 Task: Add Natural Vitality Sweet Lemon Calm Magnesium to the cart.
Action: Mouse pressed left at (11, 60)
Screenshot: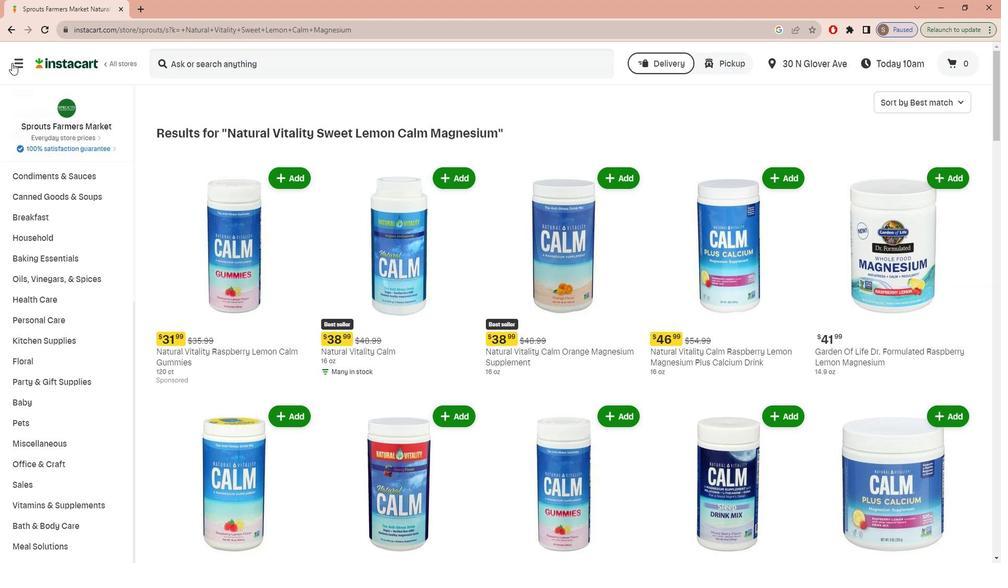 
Action: Mouse moved to (29, 131)
Screenshot: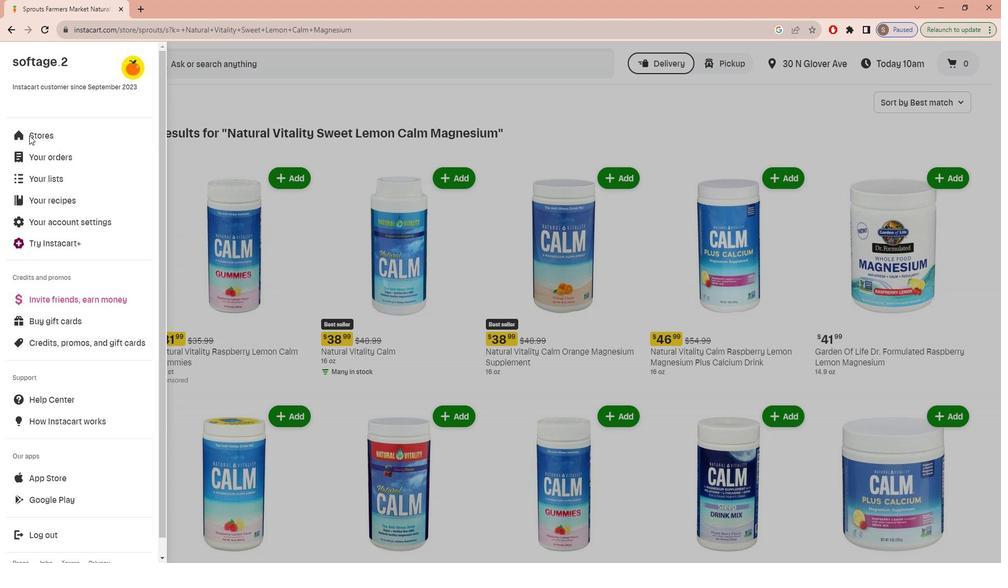 
Action: Mouse pressed left at (29, 131)
Screenshot: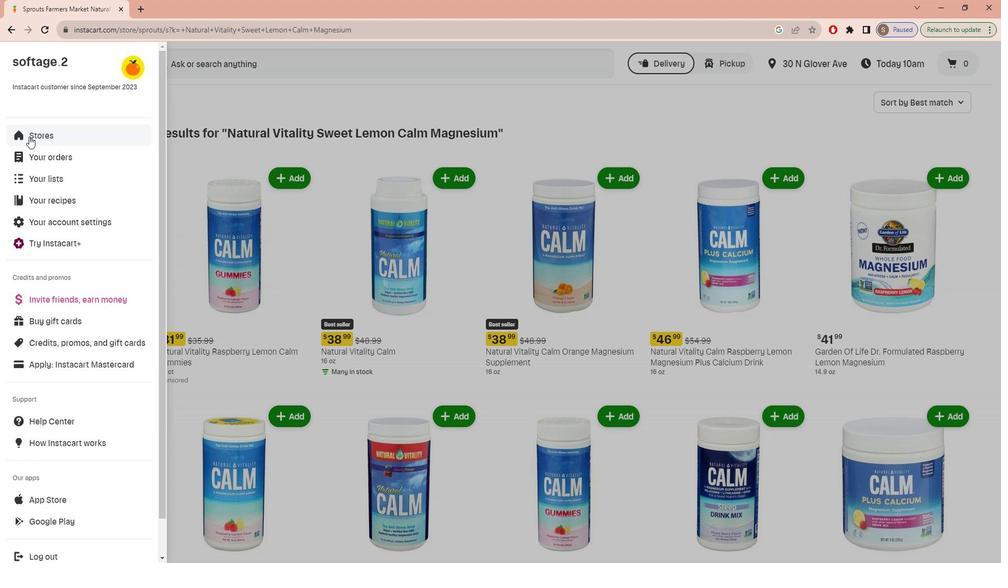 
Action: Mouse moved to (234, 95)
Screenshot: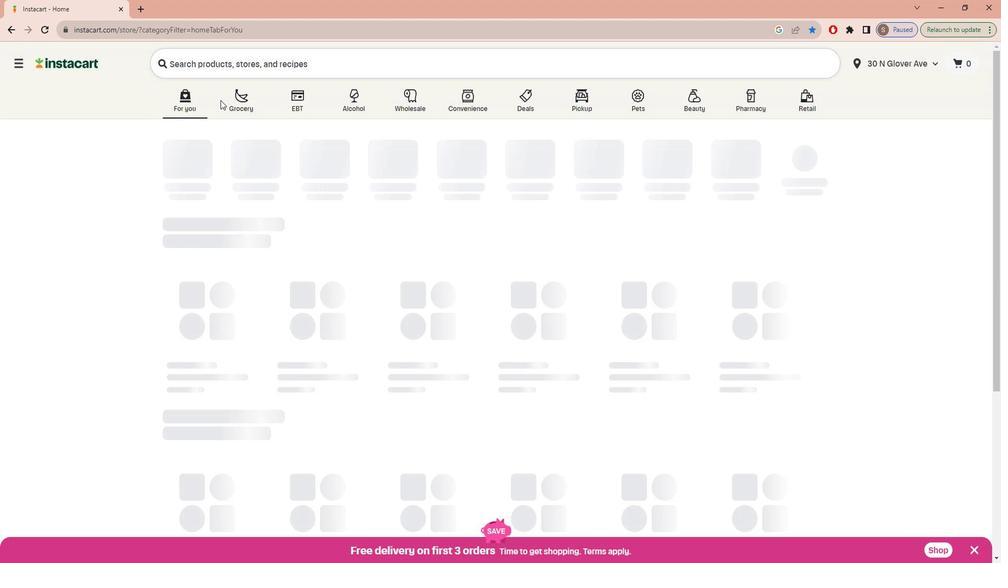 
Action: Mouse pressed left at (234, 95)
Screenshot: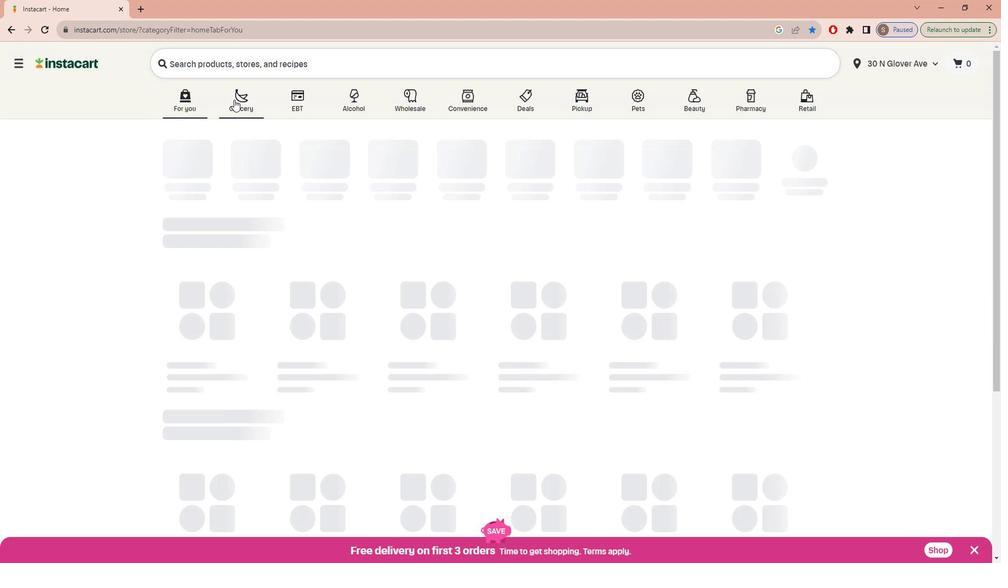 
Action: Mouse moved to (219, 302)
Screenshot: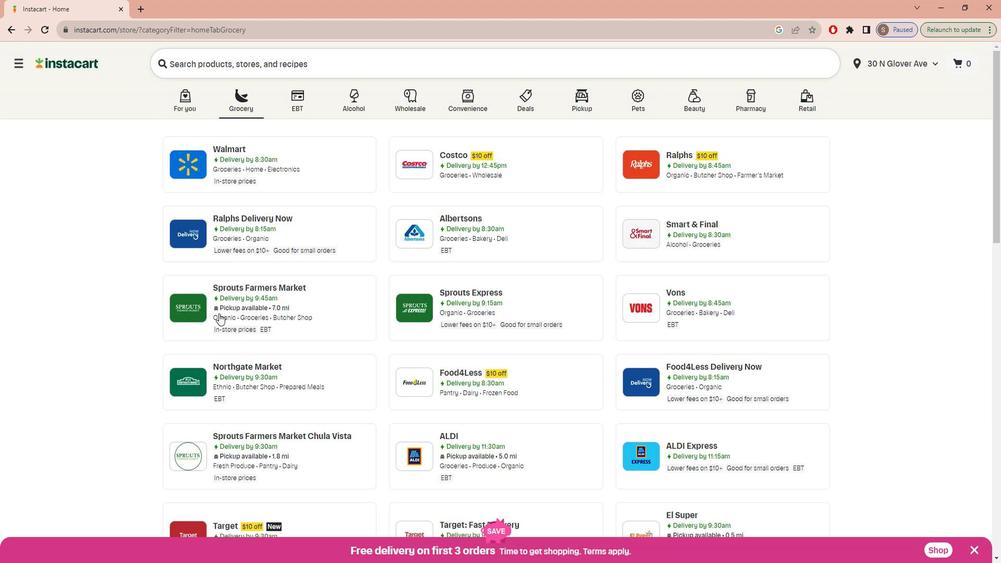 
Action: Mouse pressed left at (219, 302)
Screenshot: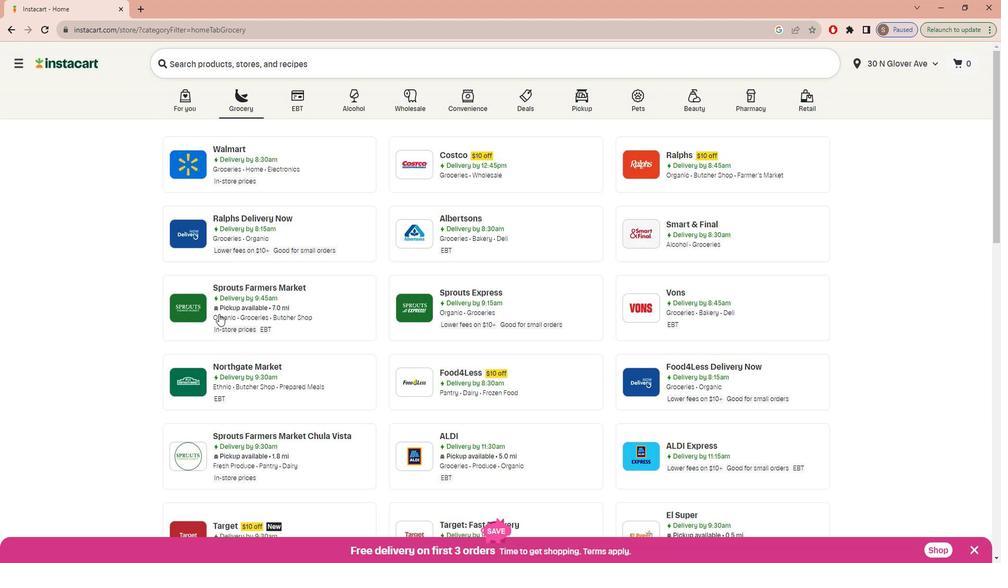 
Action: Mouse moved to (77, 318)
Screenshot: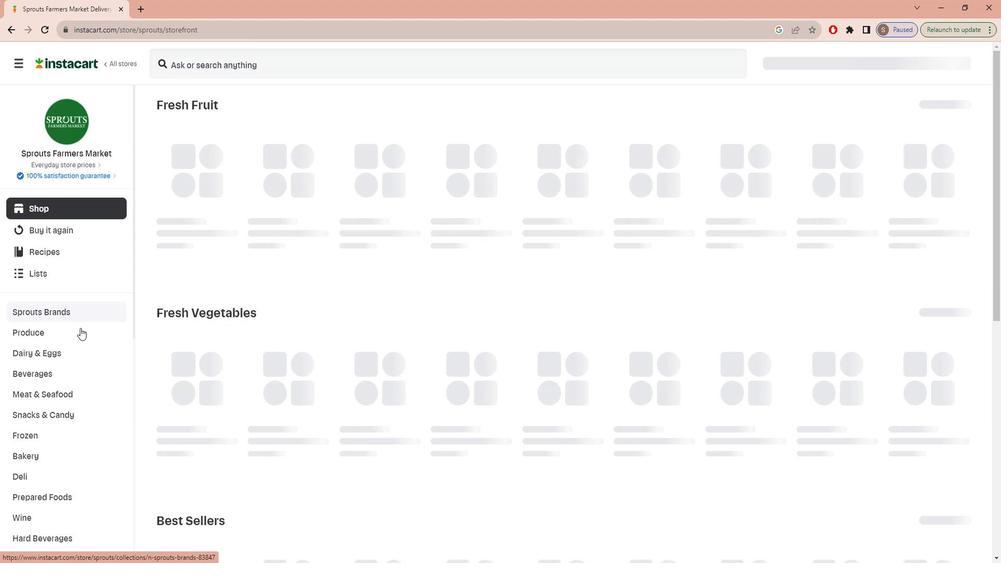 
Action: Mouse scrolled (77, 317) with delta (0, 0)
Screenshot: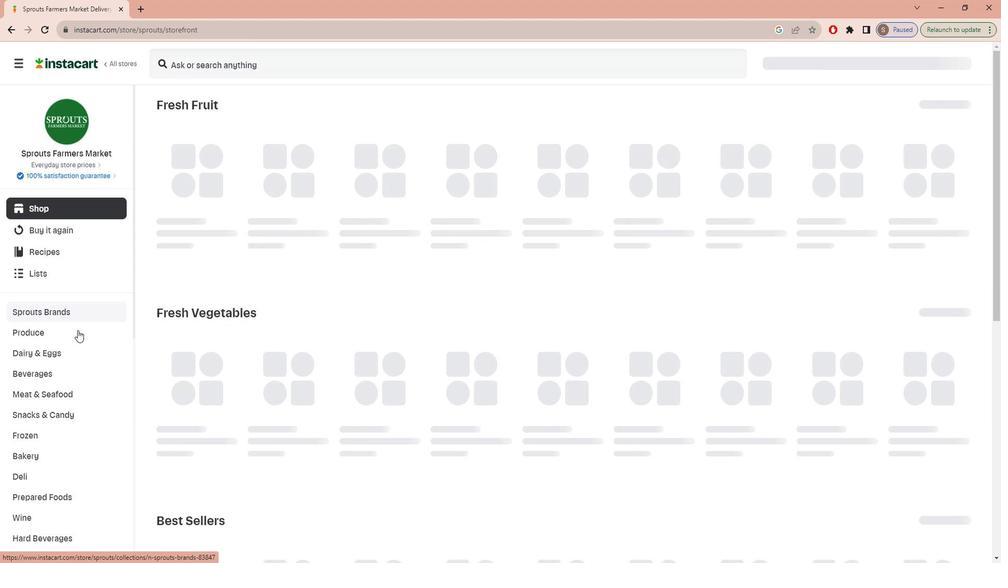 
Action: Mouse moved to (77, 318)
Screenshot: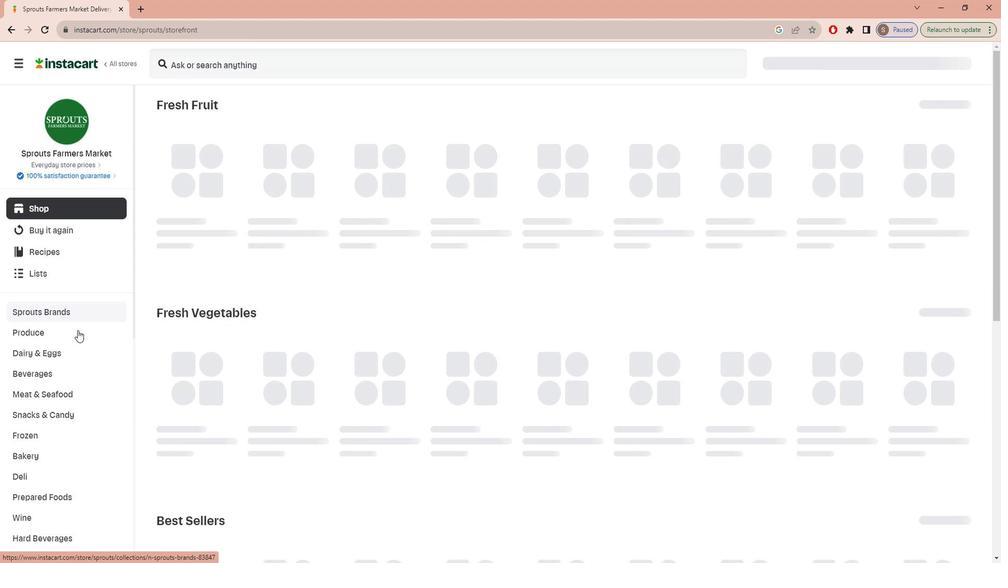 
Action: Mouse scrolled (77, 317) with delta (0, 0)
Screenshot: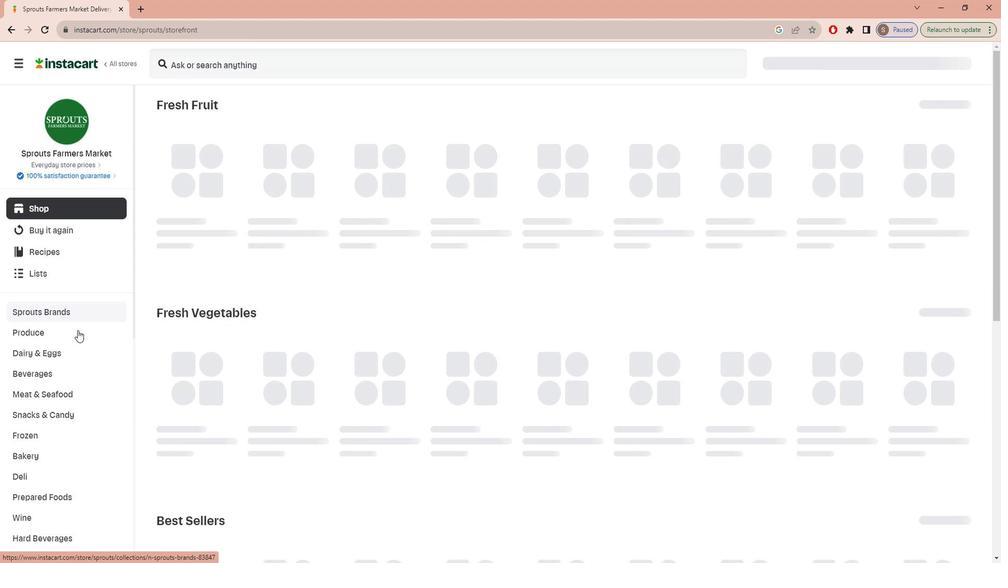 
Action: Mouse moved to (77, 318)
Screenshot: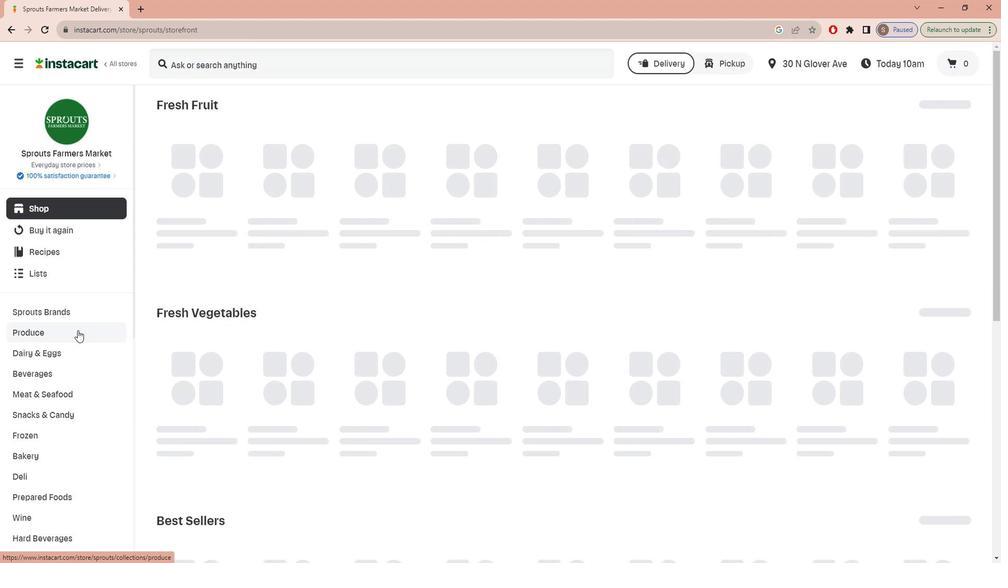 
Action: Mouse scrolled (77, 318) with delta (0, 0)
Screenshot: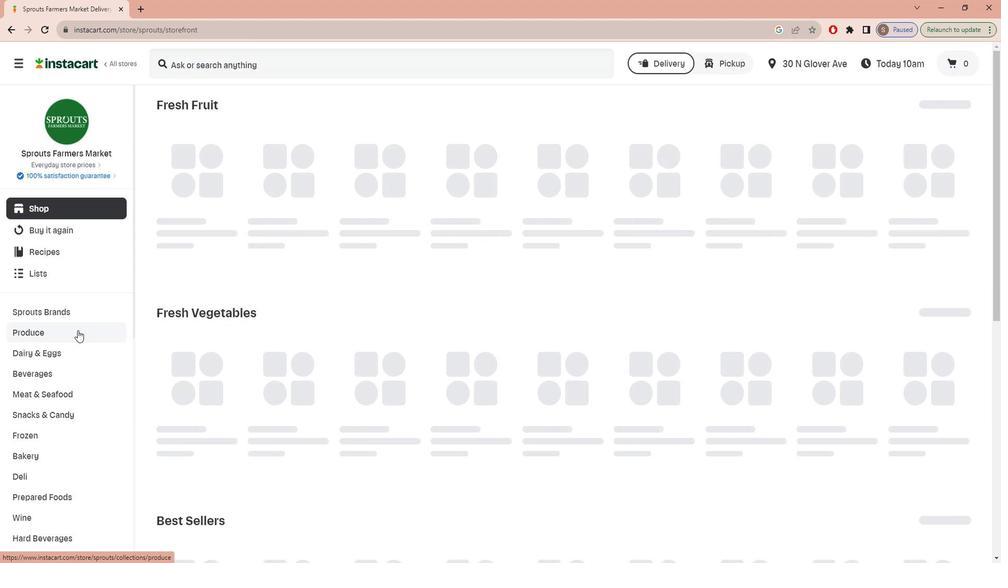 
Action: Mouse moved to (74, 319)
Screenshot: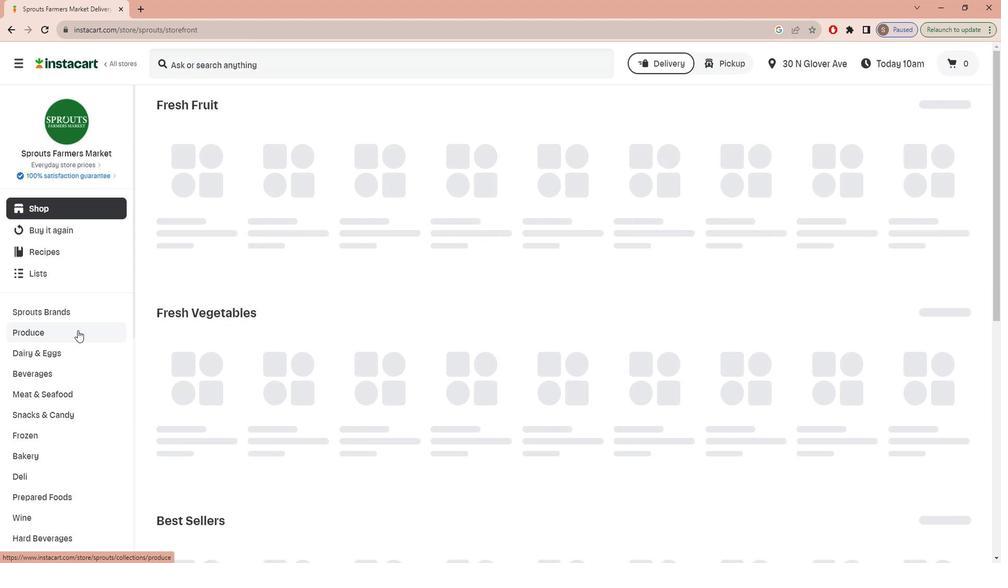 
Action: Mouse scrolled (74, 319) with delta (0, 0)
Screenshot: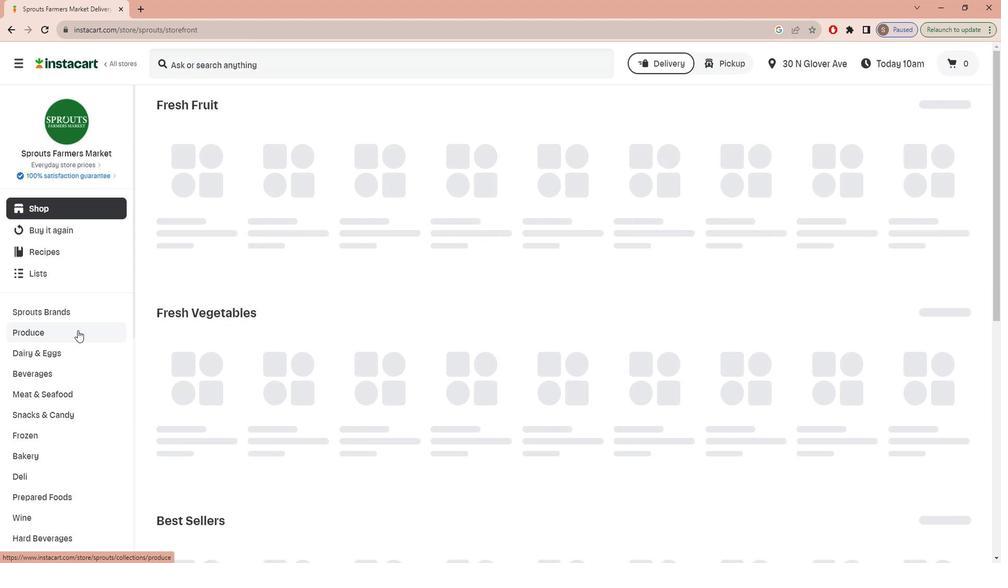 
Action: Mouse moved to (73, 320)
Screenshot: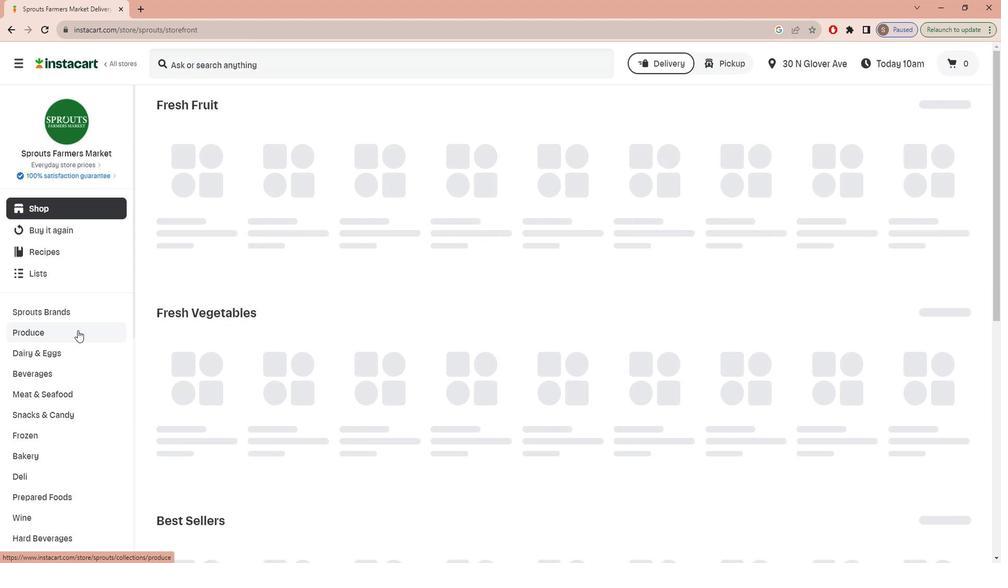 
Action: Mouse scrolled (73, 319) with delta (0, 0)
Screenshot: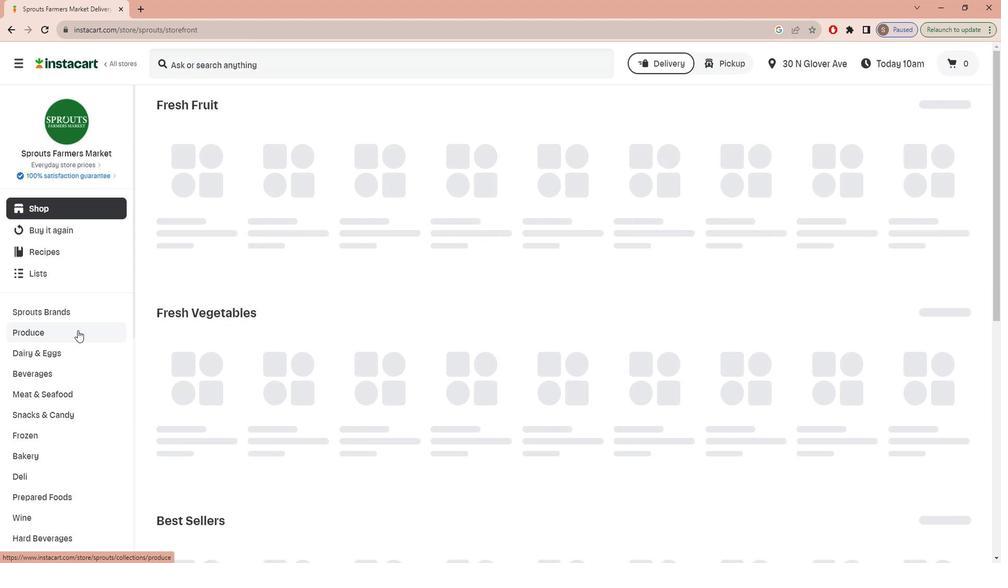 
Action: Mouse moved to (73, 320)
Screenshot: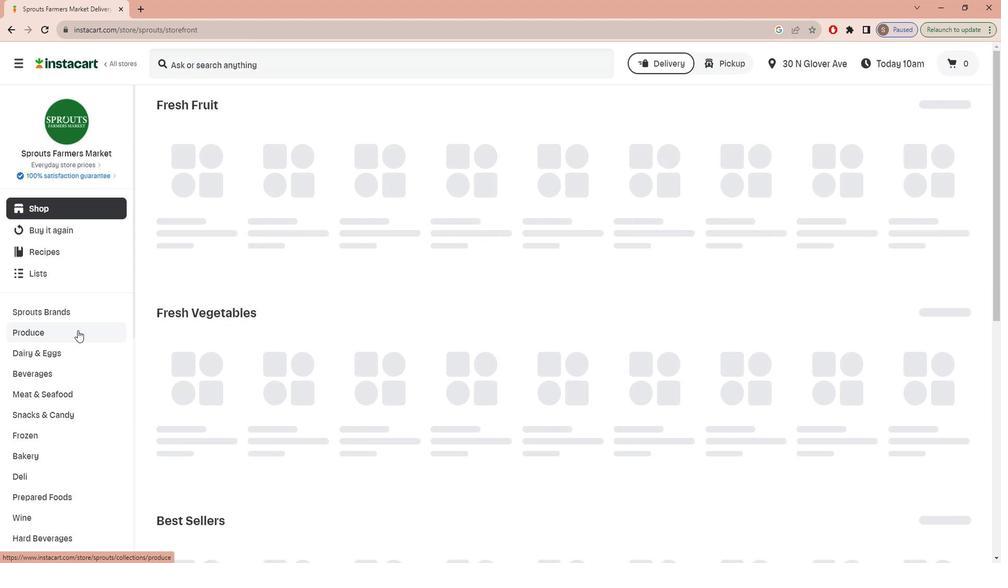 
Action: Mouse scrolled (73, 319) with delta (0, 0)
Screenshot: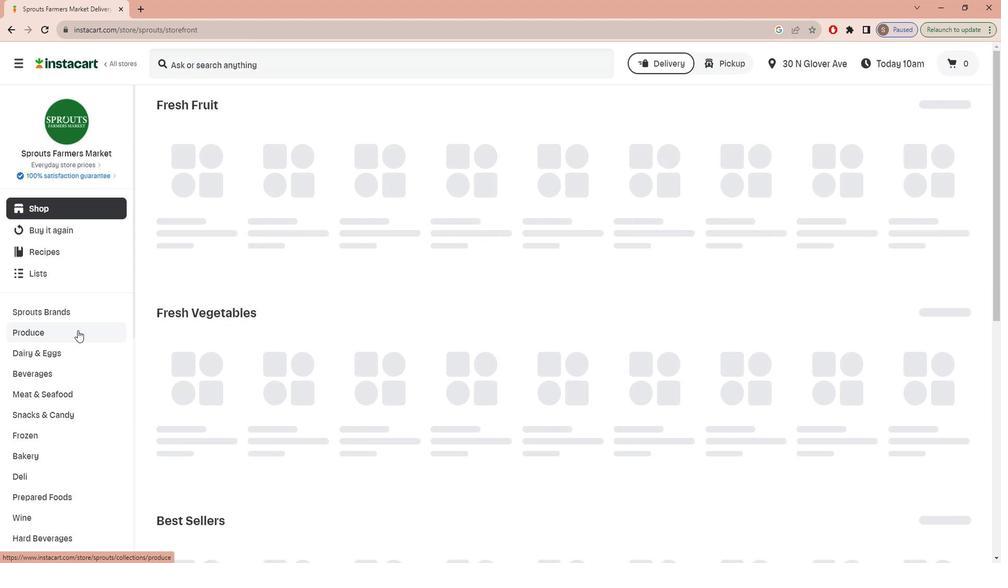 
Action: Mouse moved to (70, 321)
Screenshot: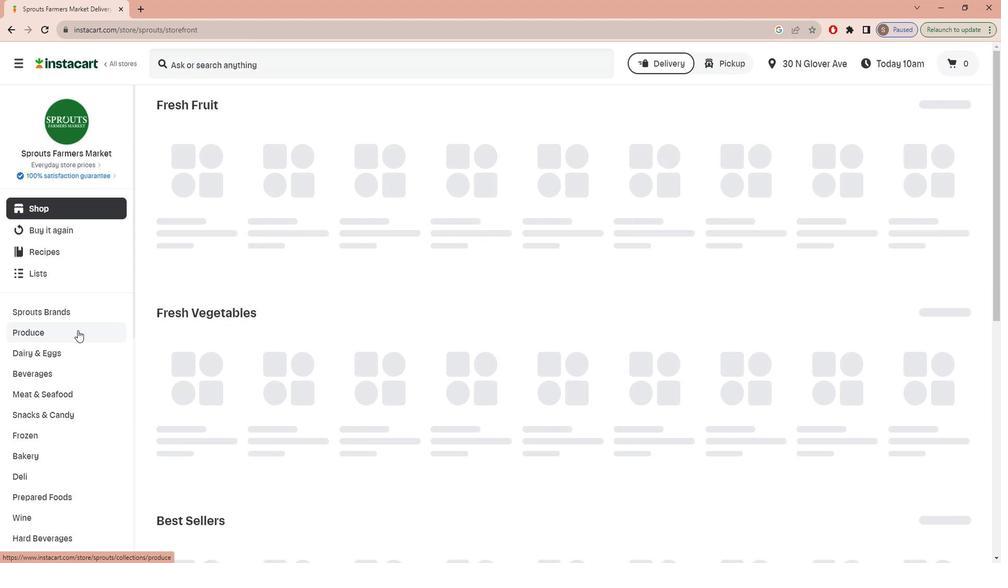 
Action: Mouse scrolled (70, 320) with delta (0, 0)
Screenshot: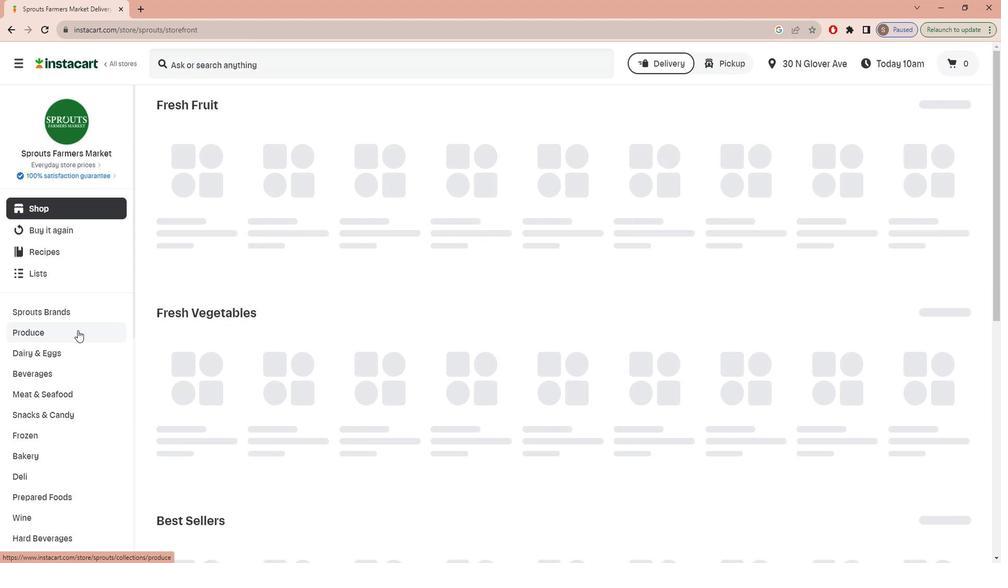 
Action: Mouse moved to (70, 333)
Screenshot: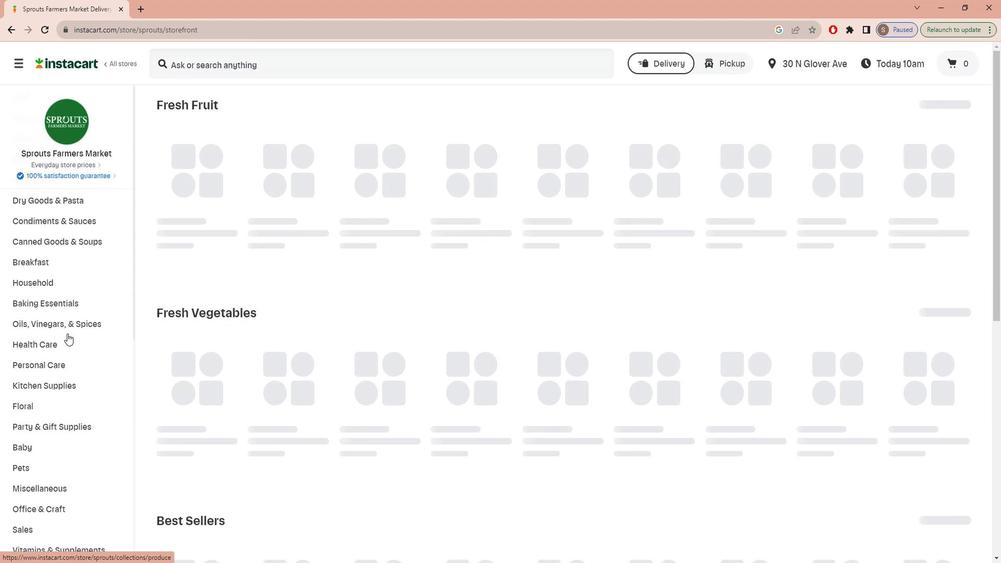 
Action: Mouse scrolled (70, 333) with delta (0, 0)
Screenshot: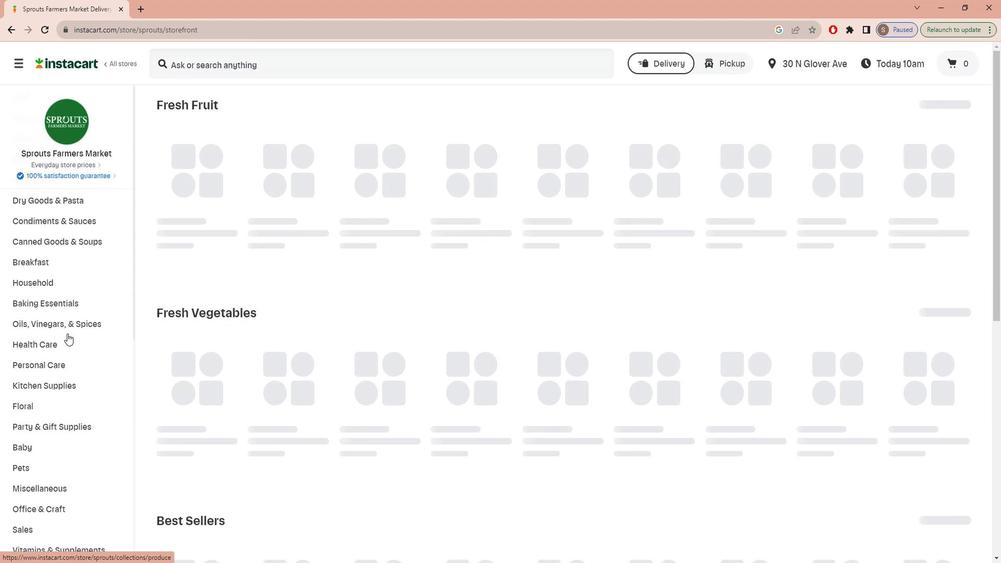 
Action: Mouse moved to (70, 335)
Screenshot: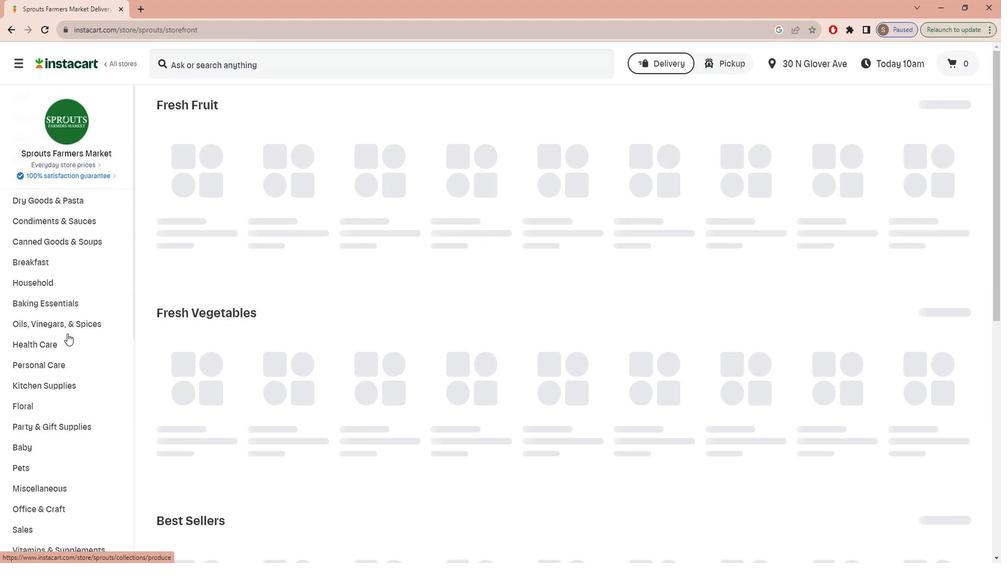 
Action: Mouse scrolled (70, 334) with delta (0, 0)
Screenshot: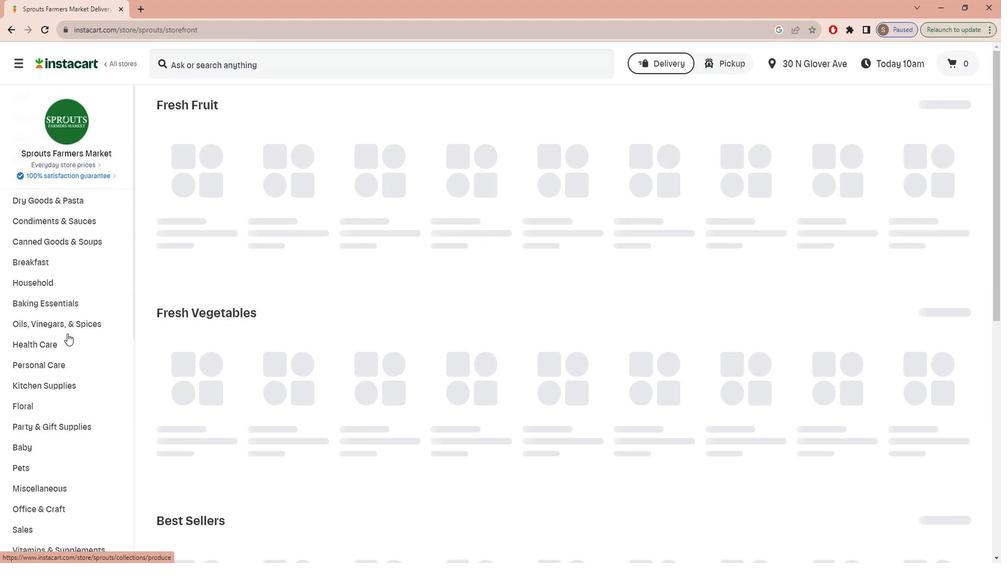 
Action: Mouse scrolled (70, 334) with delta (0, 0)
Screenshot: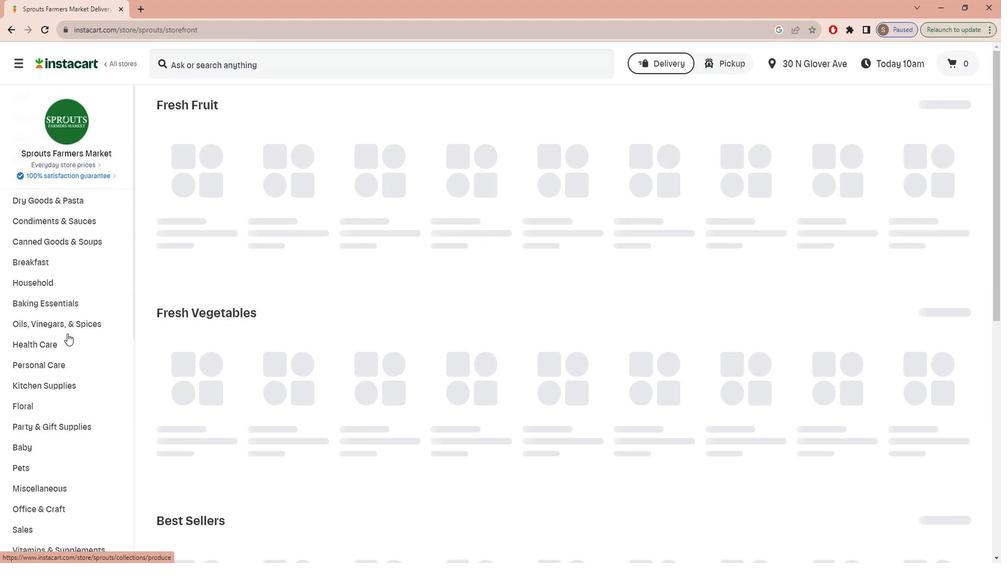 
Action: Mouse scrolled (70, 334) with delta (0, 0)
Screenshot: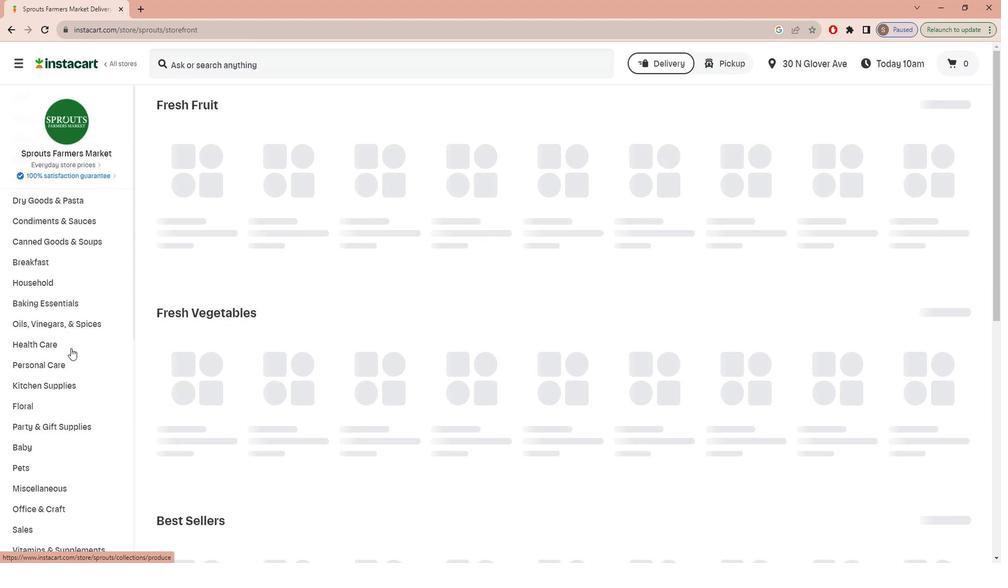
Action: Mouse scrolled (70, 334) with delta (0, 0)
Screenshot: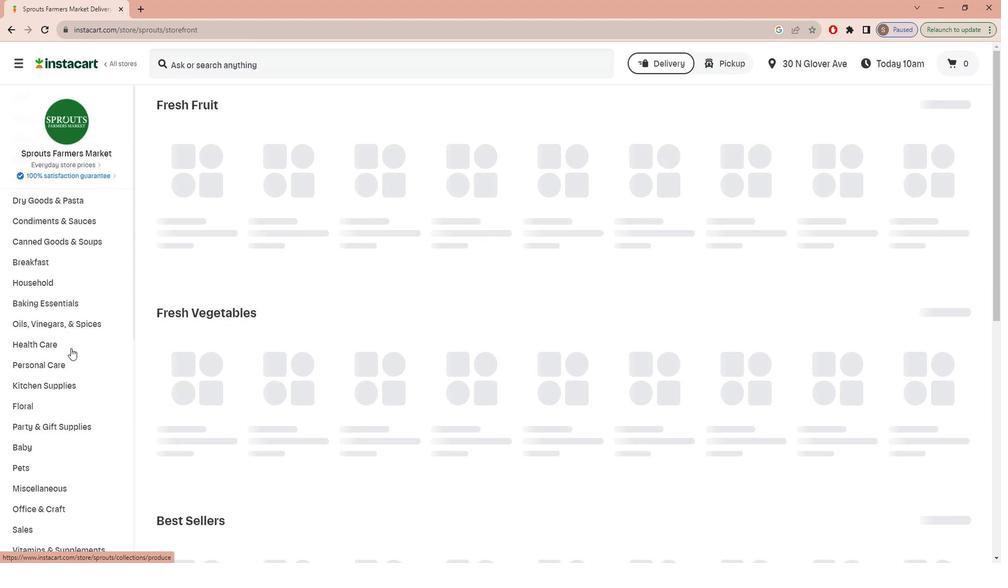 
Action: Mouse scrolled (70, 334) with delta (0, 0)
Screenshot: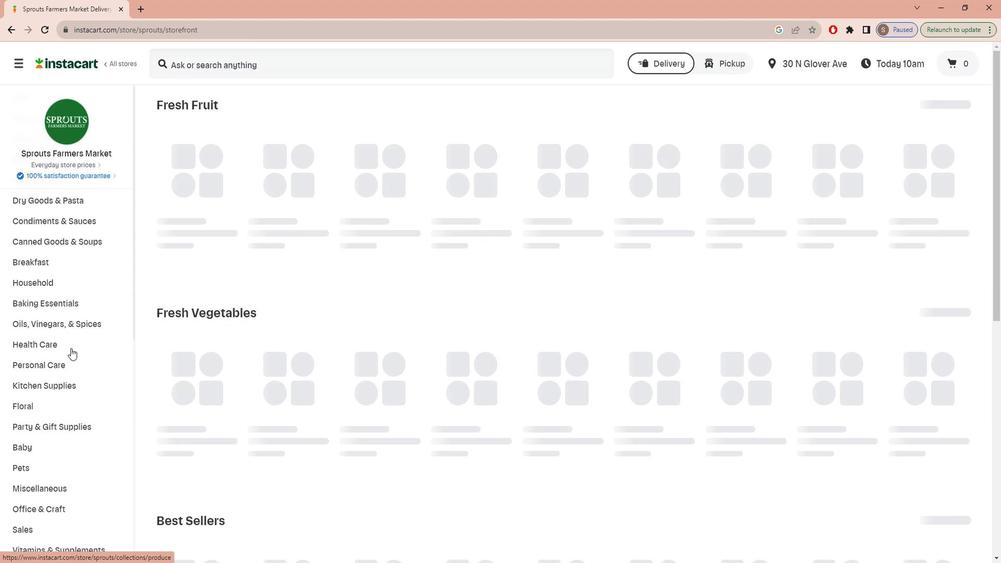 
Action: Mouse scrolled (70, 334) with delta (0, 0)
Screenshot: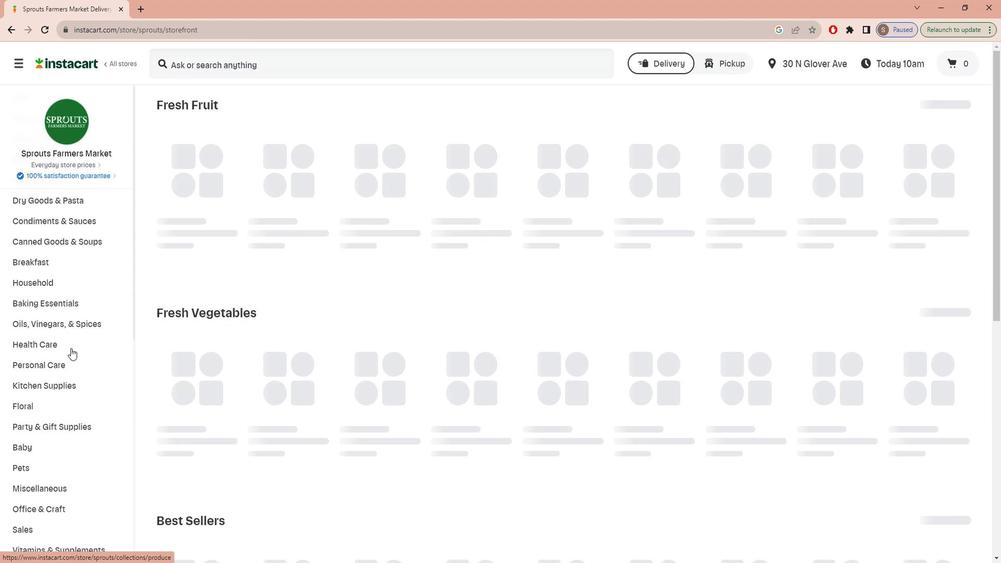 
Action: Mouse moved to (87, 484)
Screenshot: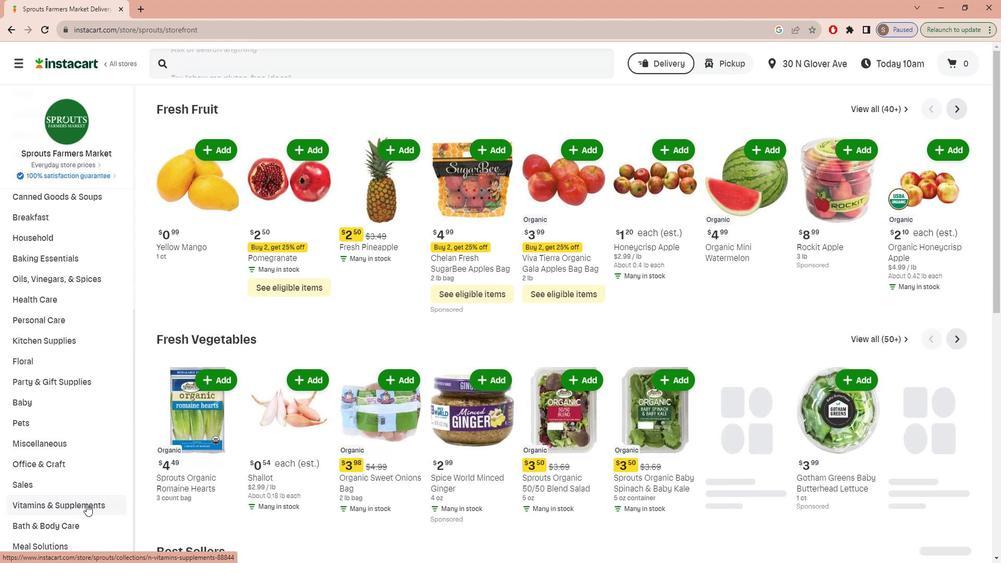 
Action: Mouse pressed left at (87, 484)
Screenshot: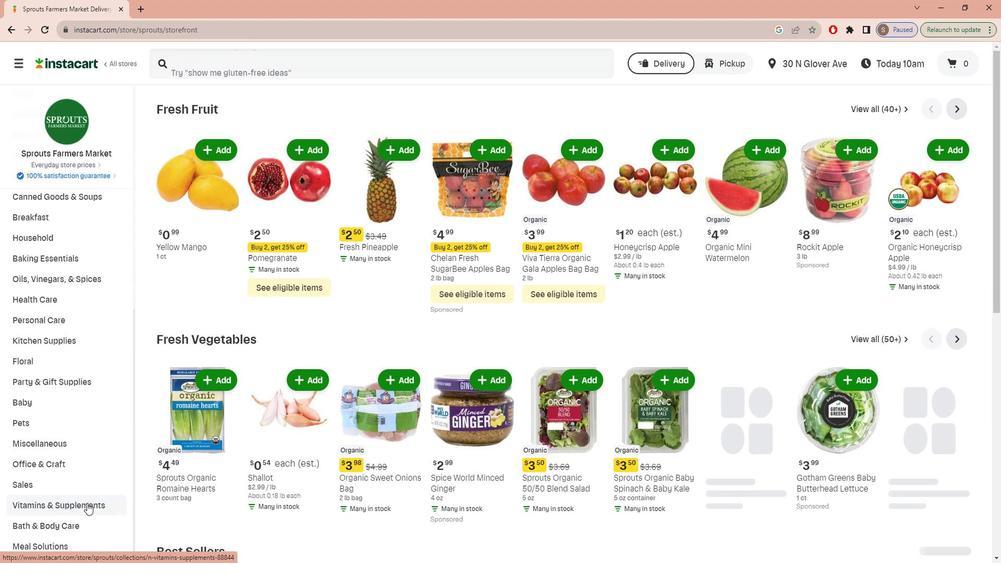 
Action: Mouse moved to (968, 127)
Screenshot: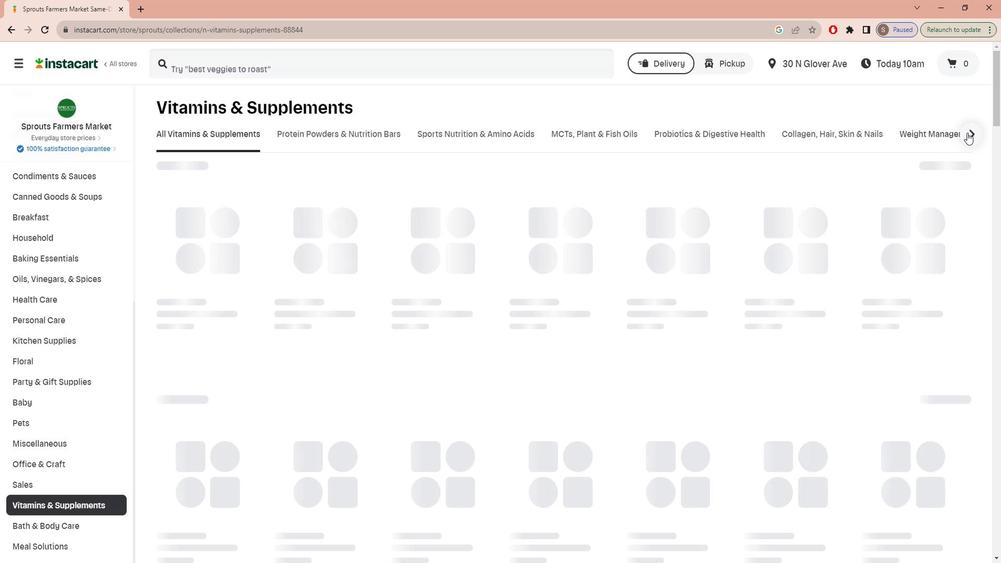
Action: Mouse pressed left at (968, 127)
Screenshot: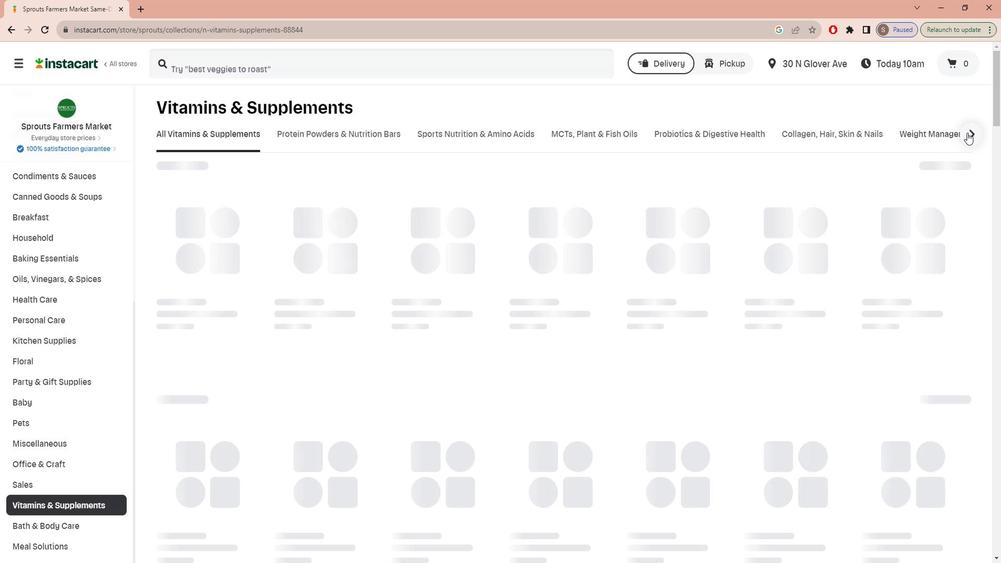 
Action: Mouse moved to (717, 128)
Screenshot: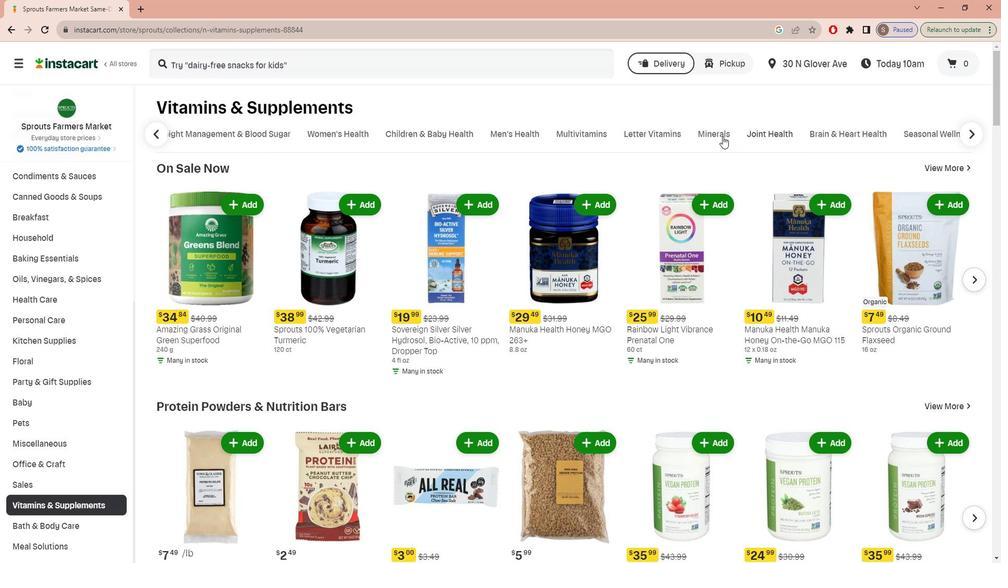
Action: Mouse pressed left at (717, 128)
Screenshot: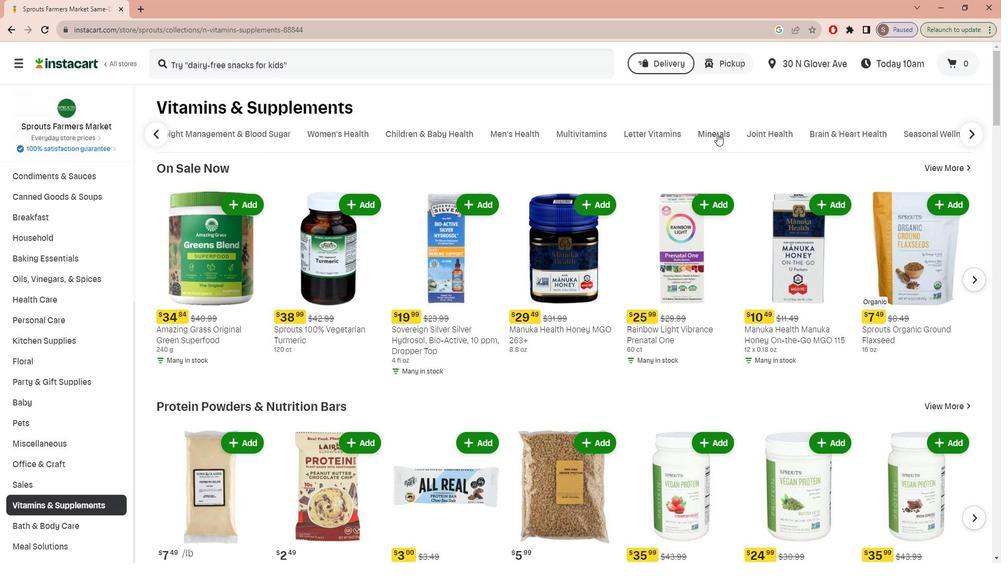
Action: Mouse moved to (469, 58)
Screenshot: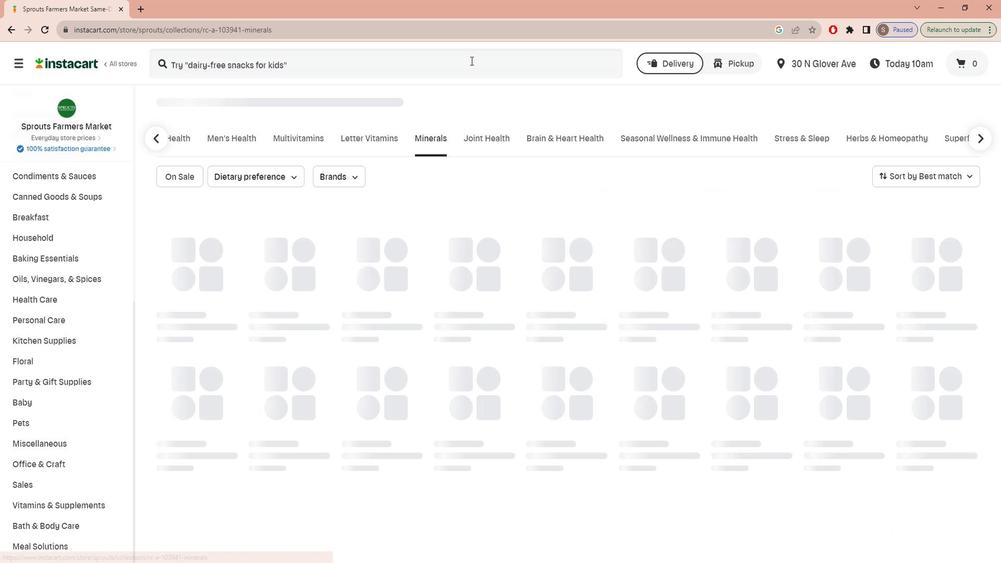 
Action: Mouse pressed left at (469, 58)
Screenshot: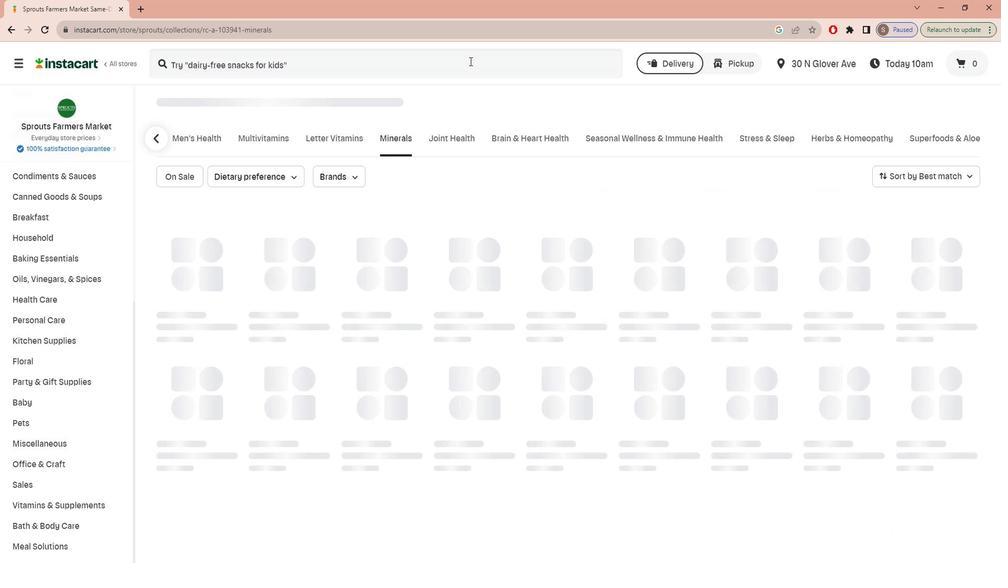 
Action: Key pressed n<Key.caps_lock>ATURAL<Key.space><Key.caps_lock>v<Key.caps_lock>ITALITY<Key.space><Key.caps_lock>s<Key.caps_lock>WEET<Key.space><Key.caps_lock>l<Key.caps_lock>EMON<Key.space><Key.caps_lock>c<Key.caps_lock>ALM<Key.space><Key.caps_lock>m<Key.caps_lock>AGNESIUM<Key.enter>
Screenshot: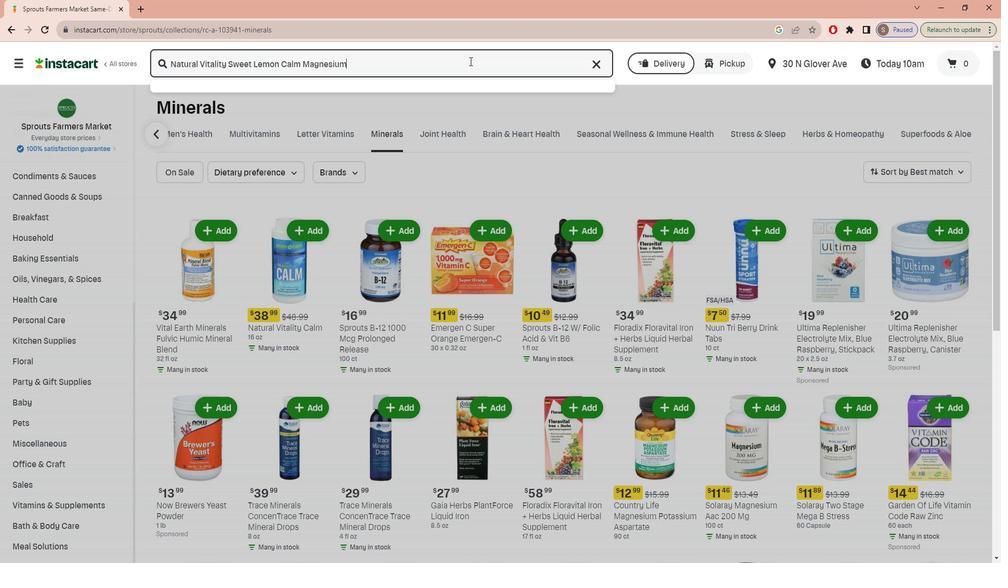 
Action: Mouse moved to (269, 357)
Screenshot: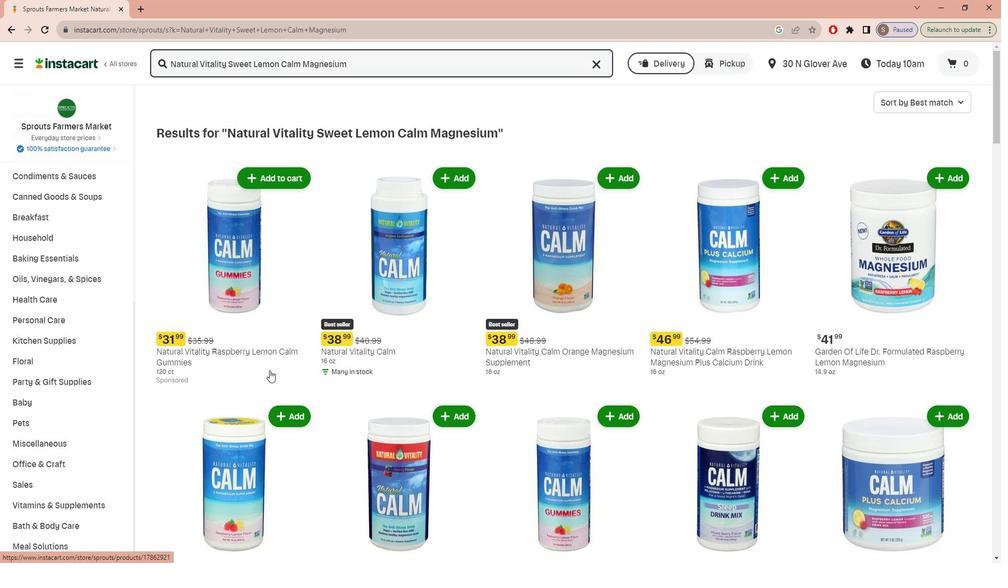 
Action: Mouse scrolled (269, 356) with delta (0, 0)
Screenshot: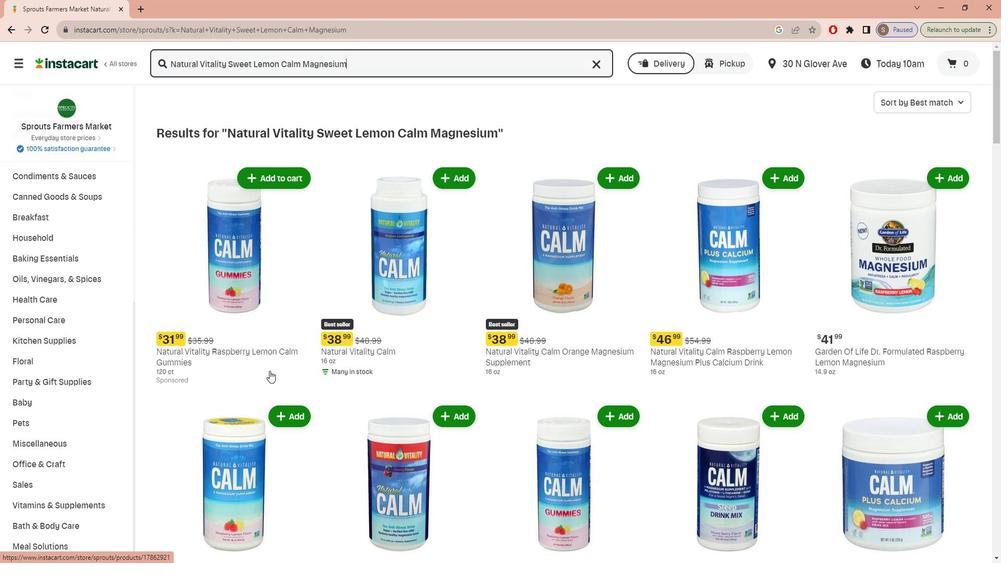 
Action: Mouse moved to (269, 357)
Screenshot: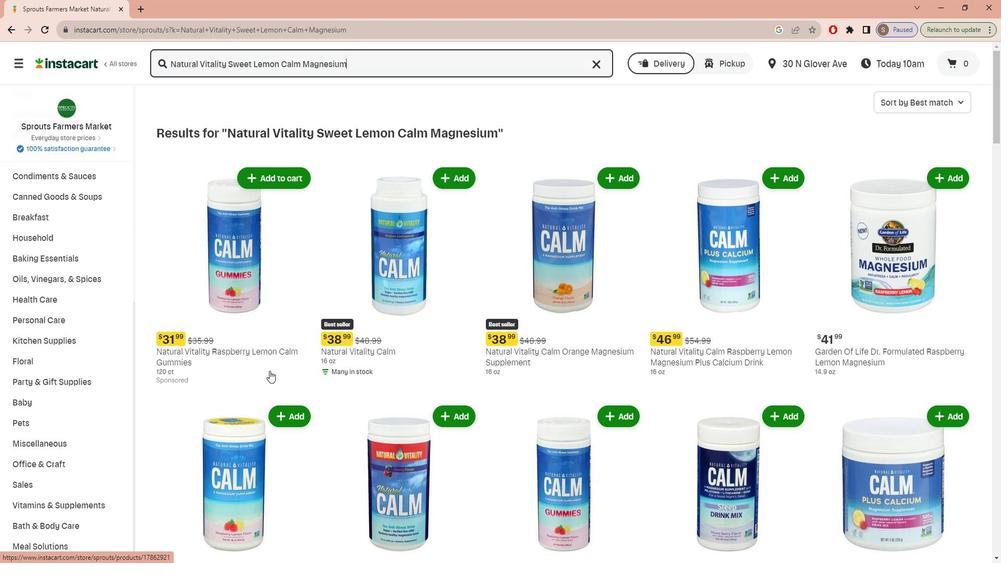 
Action: Mouse scrolled (269, 357) with delta (0, 0)
Screenshot: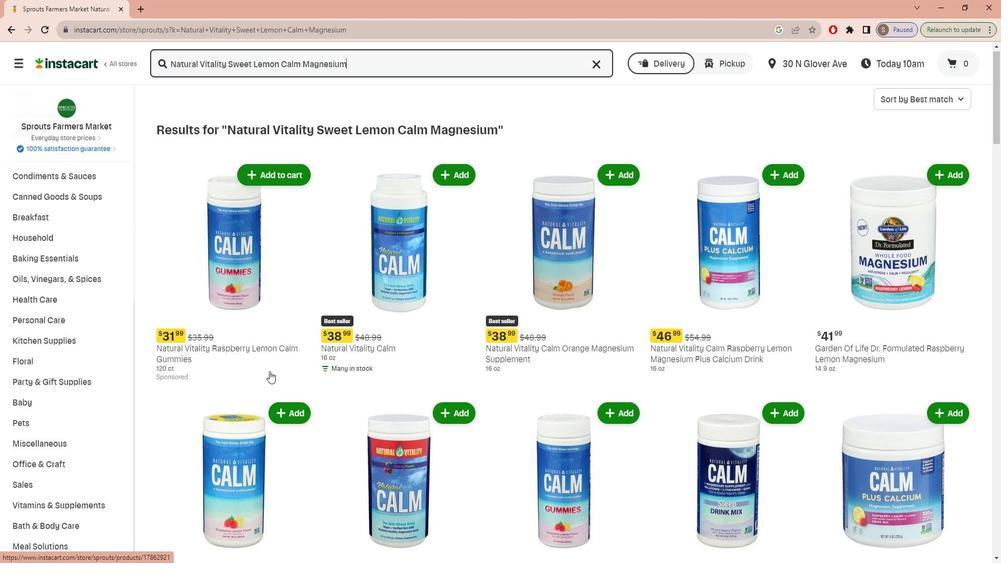 
Action: Mouse scrolled (269, 357) with delta (0, 0)
Screenshot: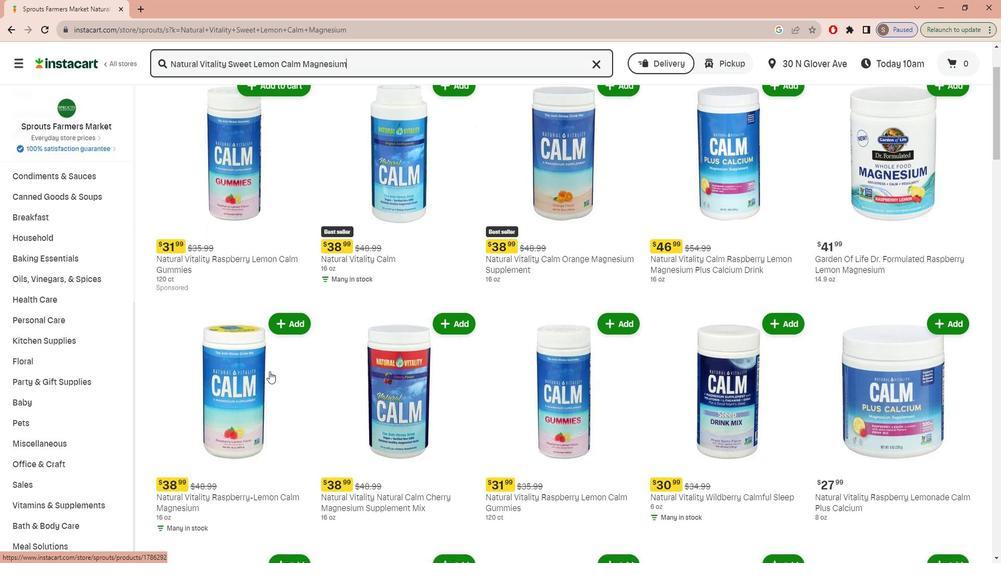 
Action: Mouse scrolled (269, 357) with delta (0, 0)
Screenshot: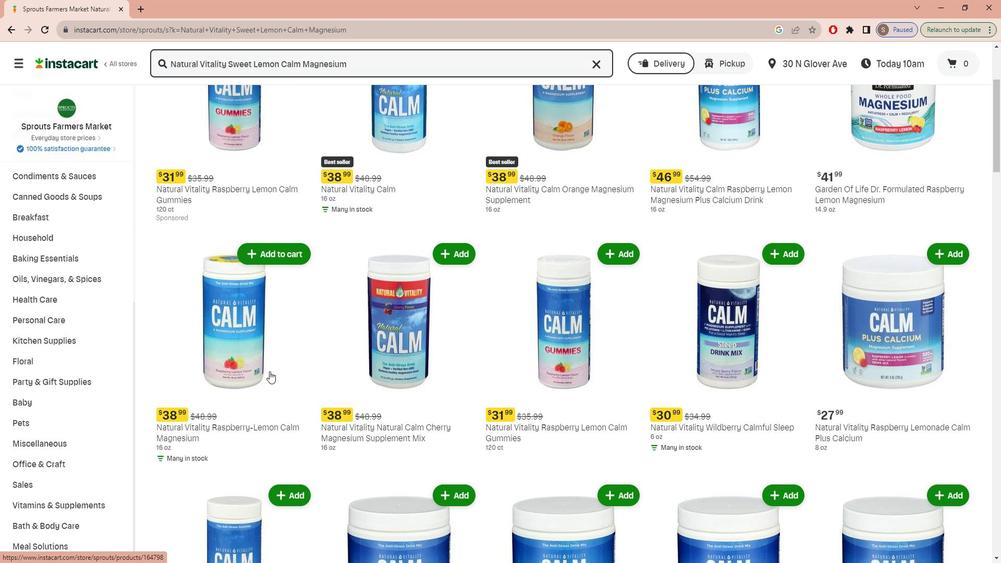 
Action: Mouse scrolled (269, 357) with delta (0, 0)
Screenshot: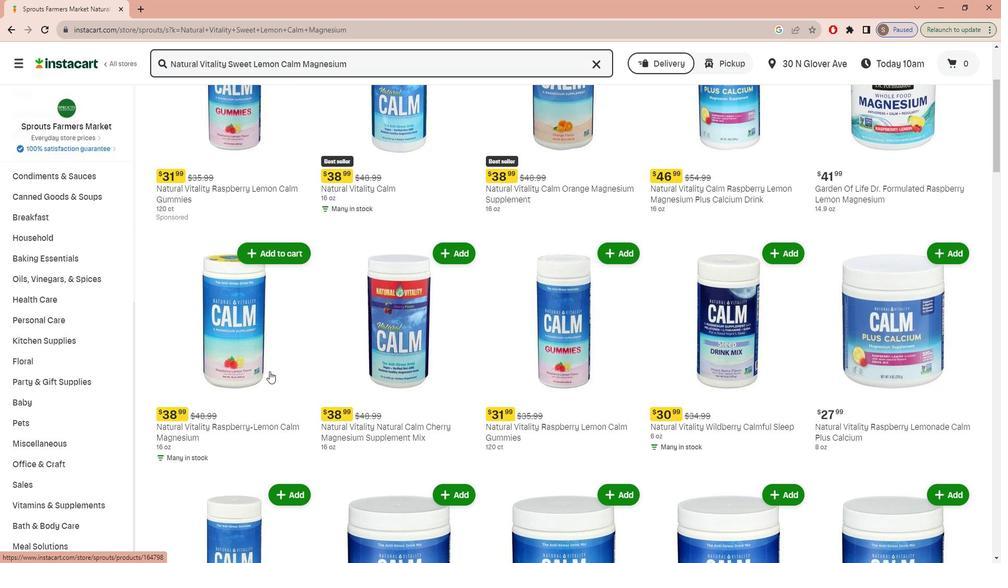 
Action: Mouse scrolled (269, 357) with delta (0, 0)
Screenshot: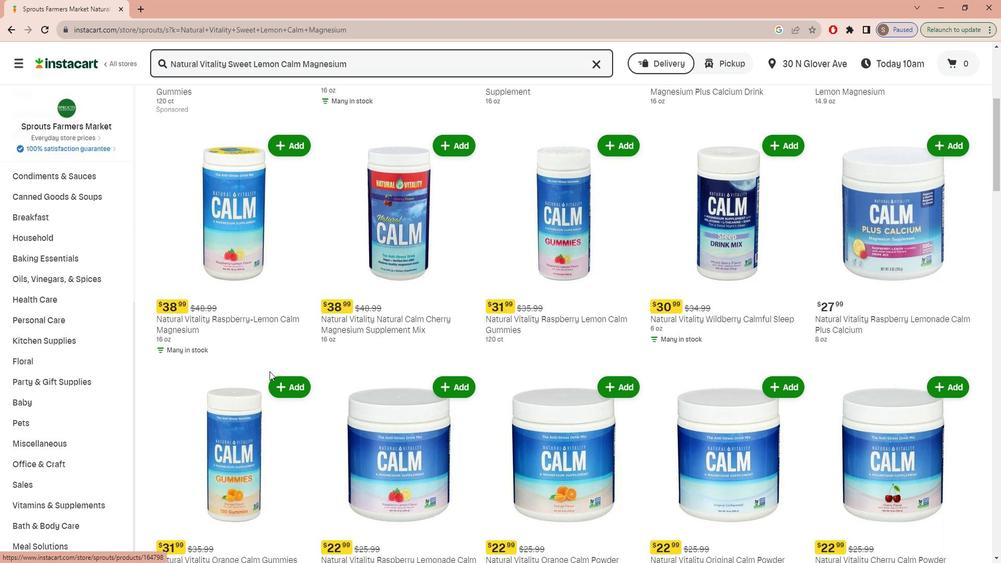 
Action: Mouse scrolled (269, 357) with delta (0, 0)
Screenshot: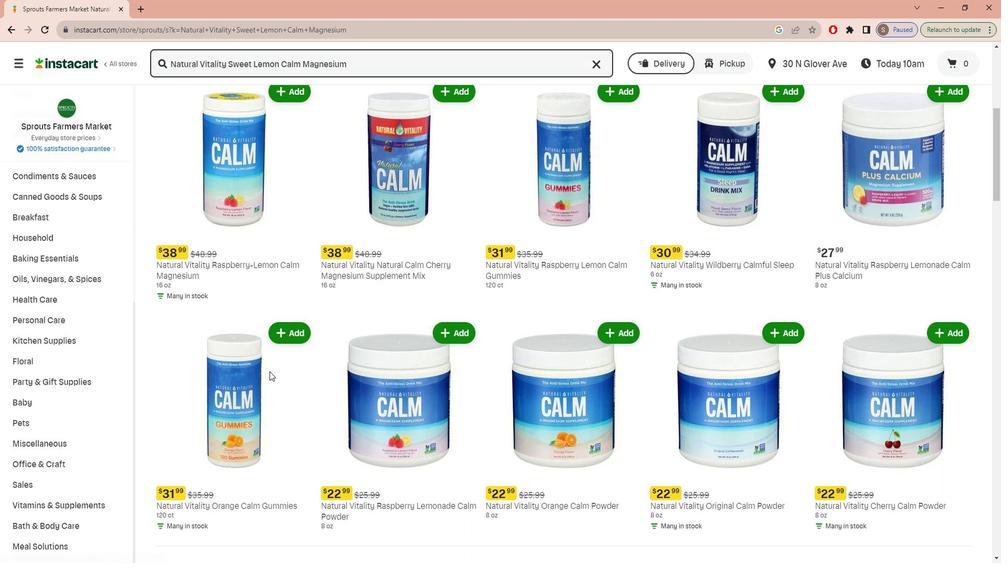 
Action: Mouse moved to (269, 358)
Screenshot: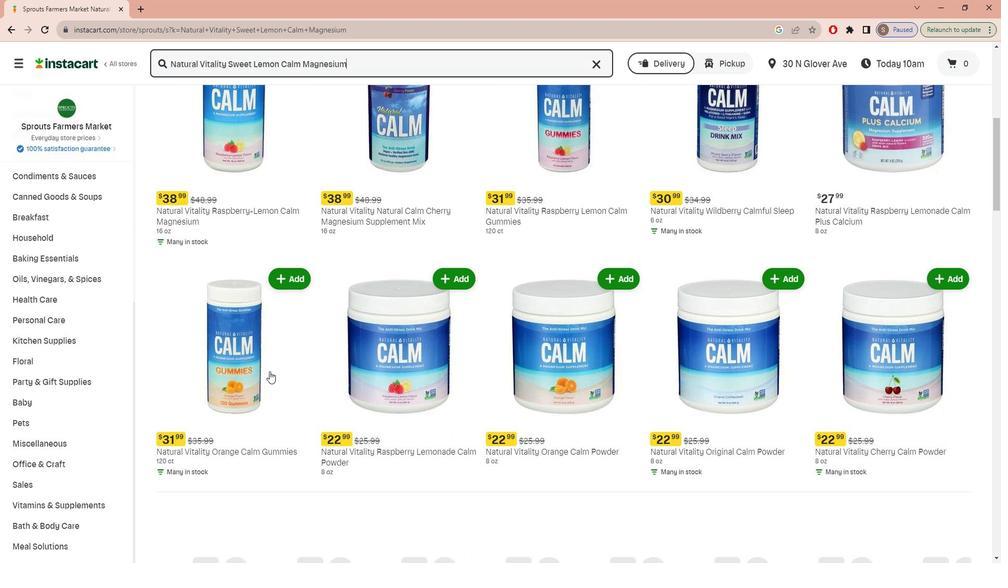 
Action: Mouse scrolled (269, 357) with delta (0, 0)
Screenshot: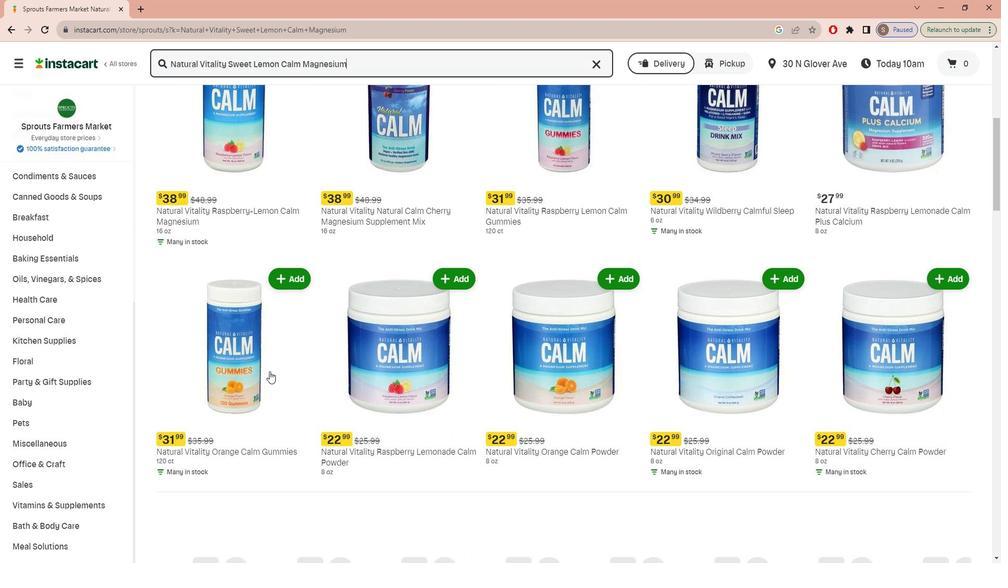 
Action: Mouse scrolled (269, 357) with delta (0, 0)
Screenshot: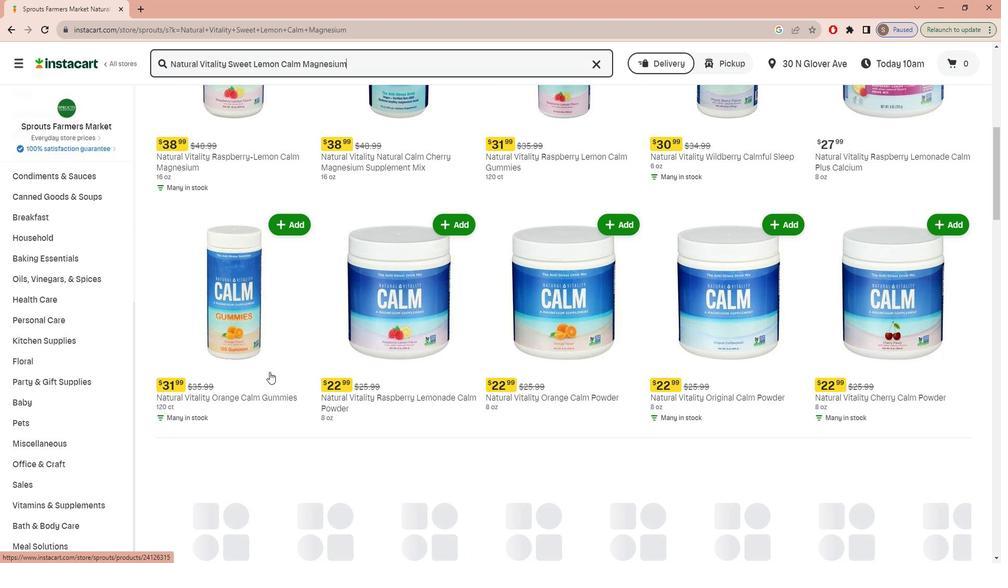 
Action: Mouse moved to (303, 382)
Screenshot: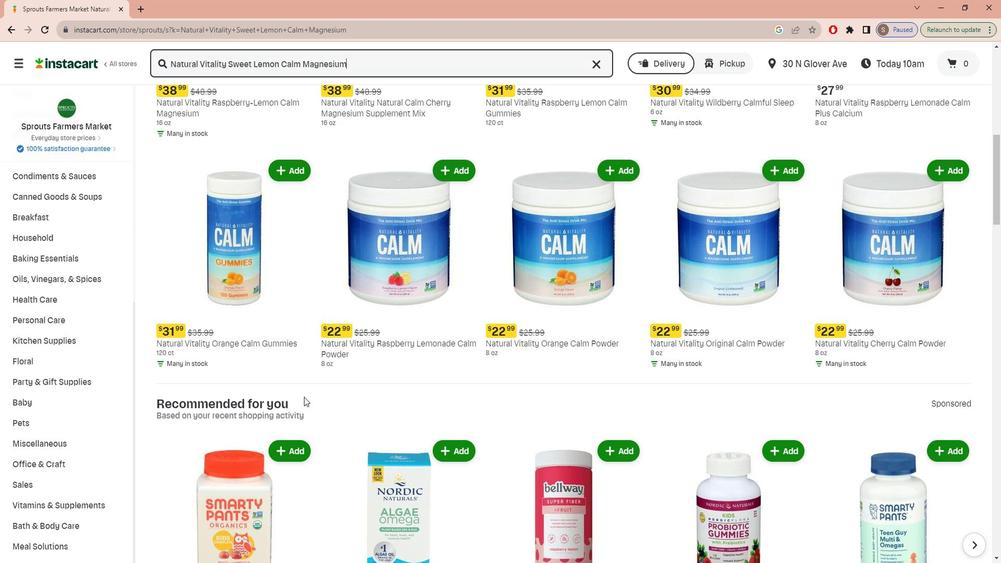 
Action: Mouse scrolled (303, 381) with delta (0, 0)
Screenshot: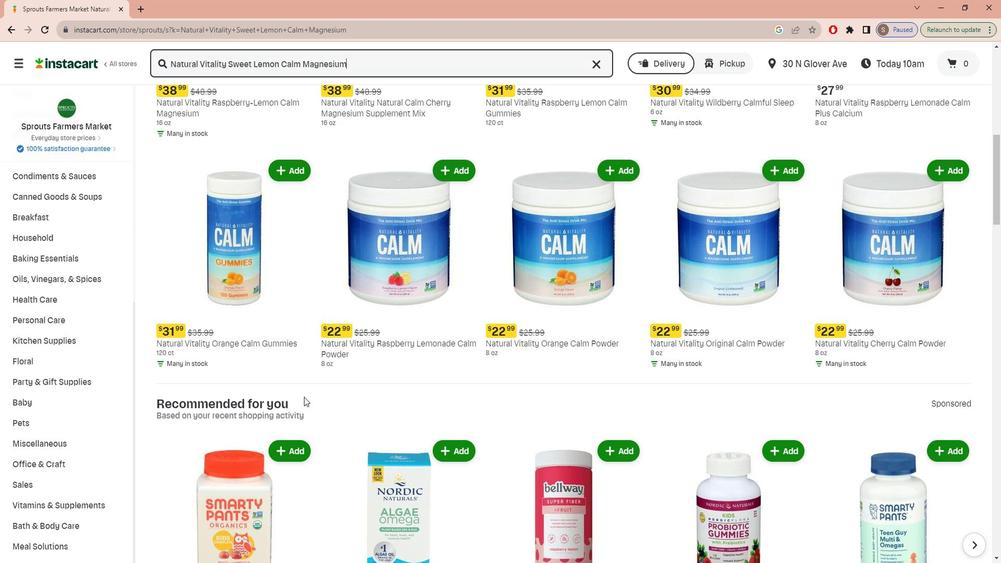 
Action: Mouse scrolled (303, 381) with delta (0, 0)
Screenshot: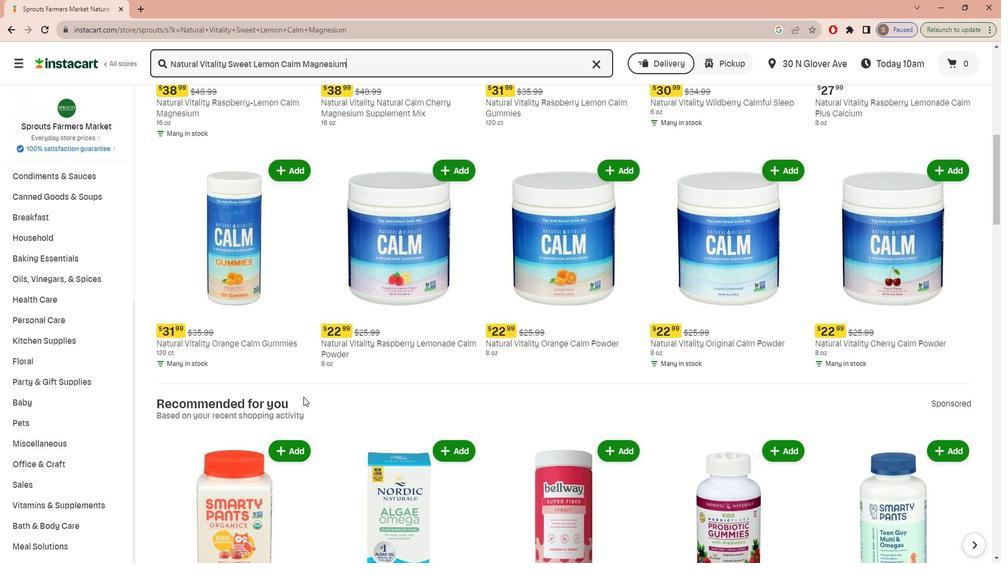 
Action: Mouse moved to (303, 382)
Screenshot: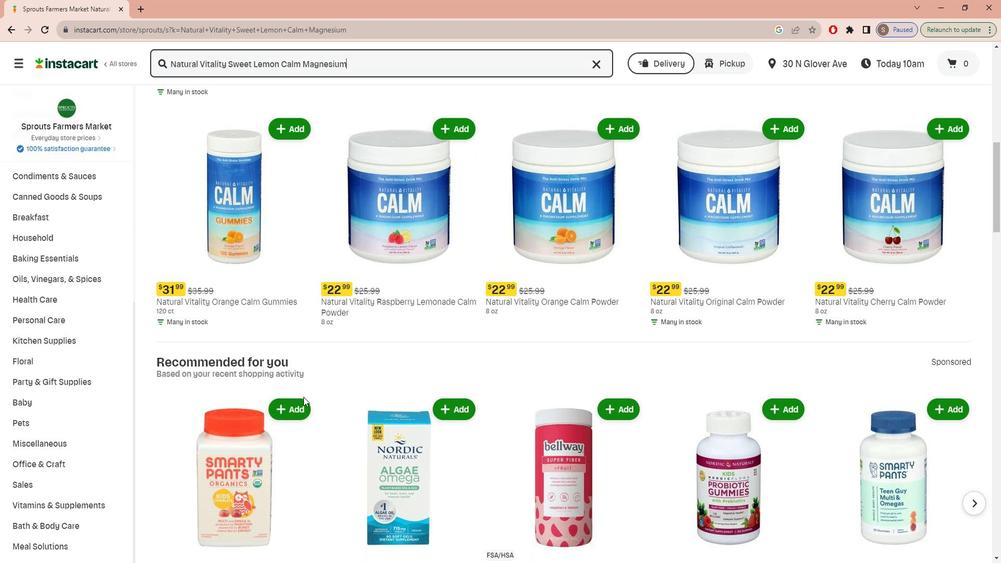 
Action: Mouse scrolled (303, 381) with delta (0, 0)
Screenshot: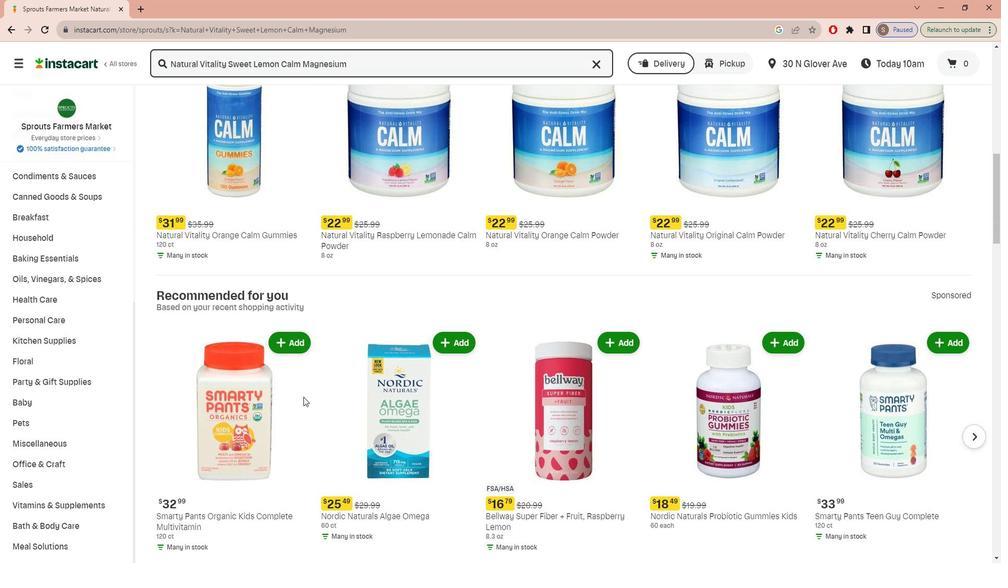 
Action: Mouse scrolled (303, 381) with delta (0, 0)
Screenshot: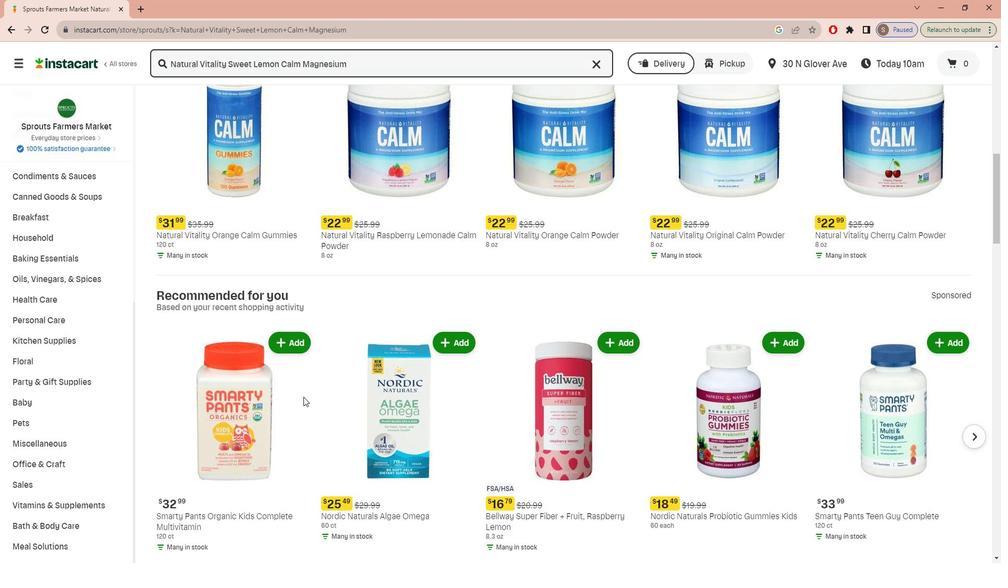 
Action: Mouse moved to (296, 384)
Screenshot: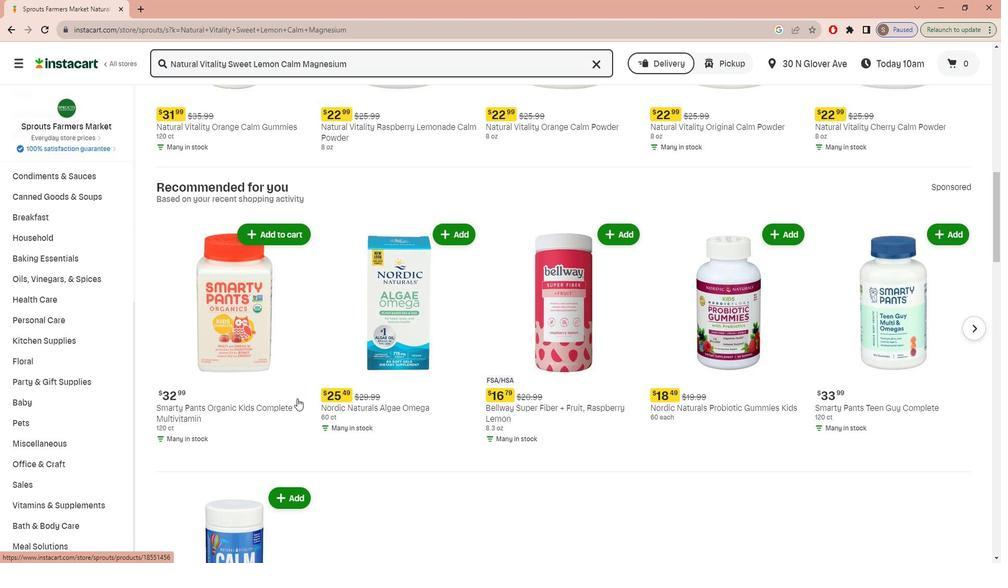 
Action: Mouse scrolled (296, 383) with delta (0, 0)
Screenshot: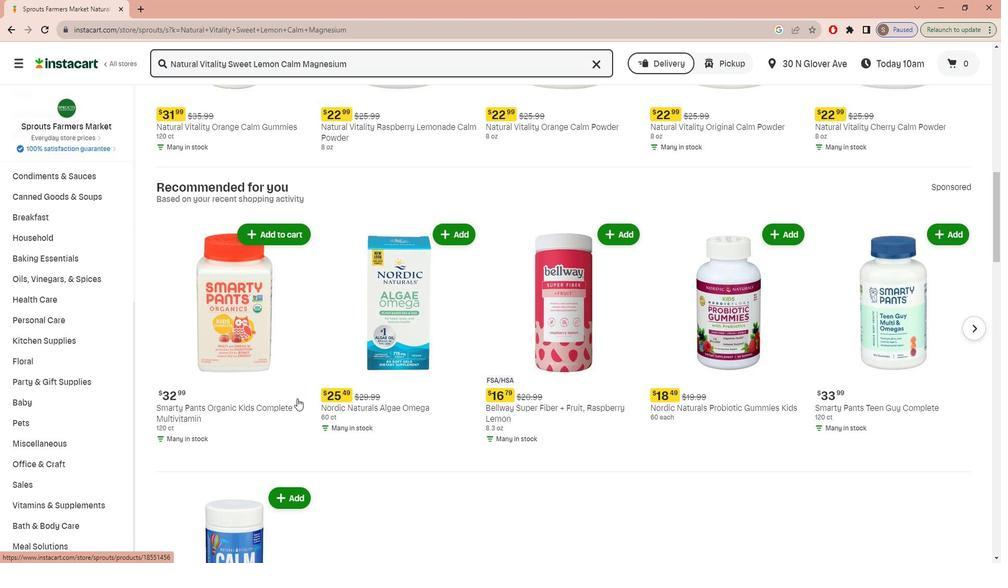 
Action: Mouse moved to (291, 385)
Screenshot: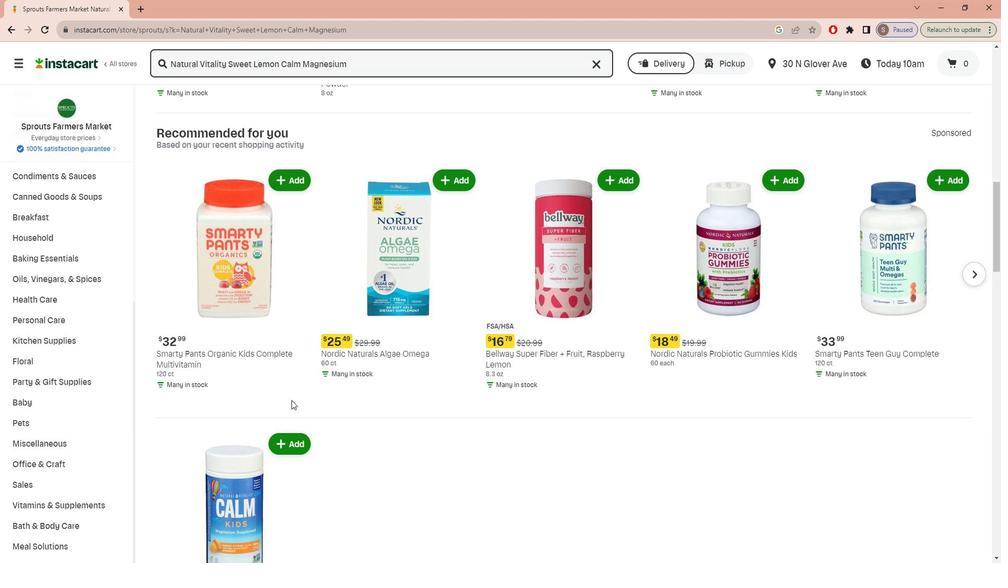
Action: Mouse scrolled (291, 385) with delta (0, 0)
Screenshot: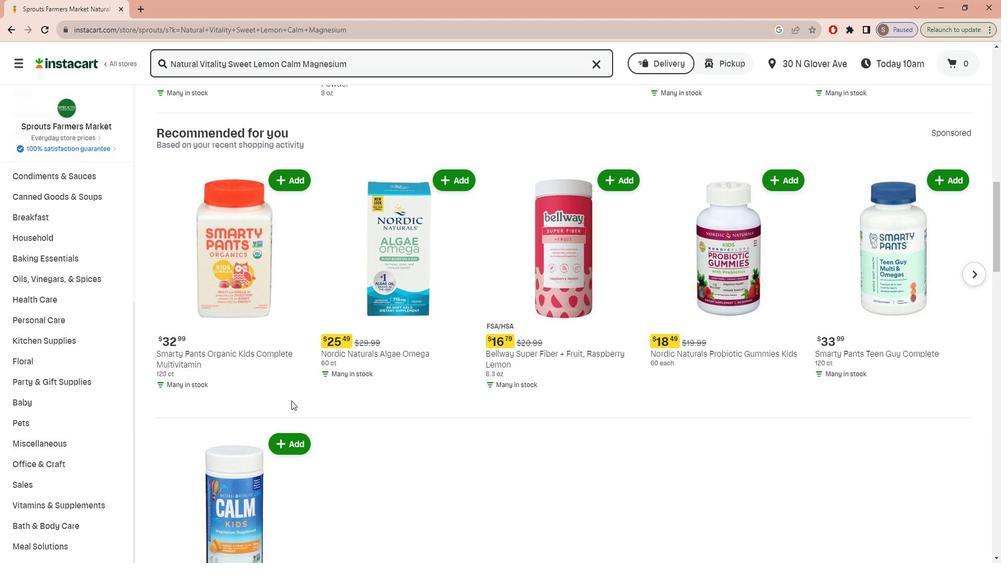 
Action: Mouse moved to (291, 385)
Screenshot: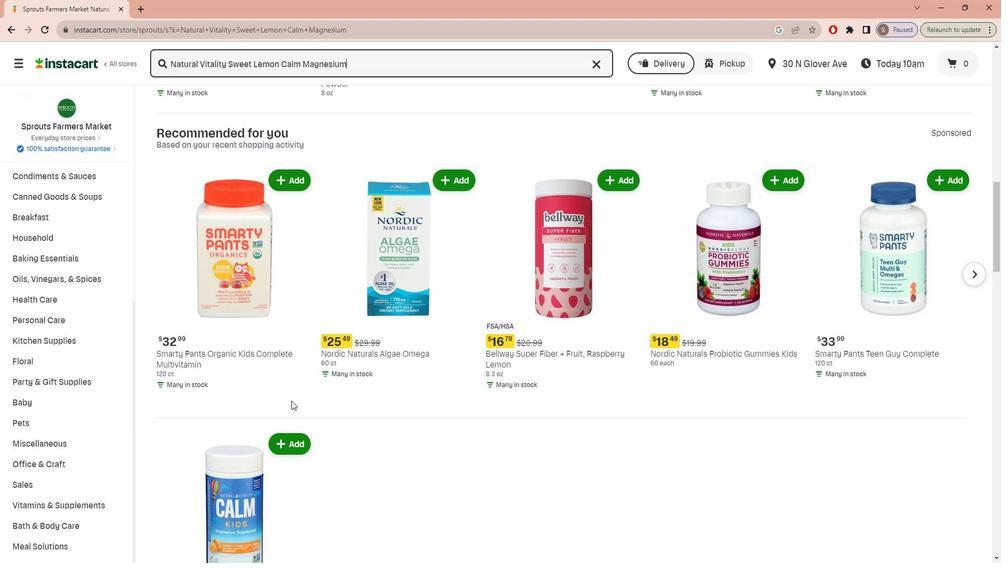 
Action: Mouse scrolled (291, 385) with delta (0, 0)
Screenshot: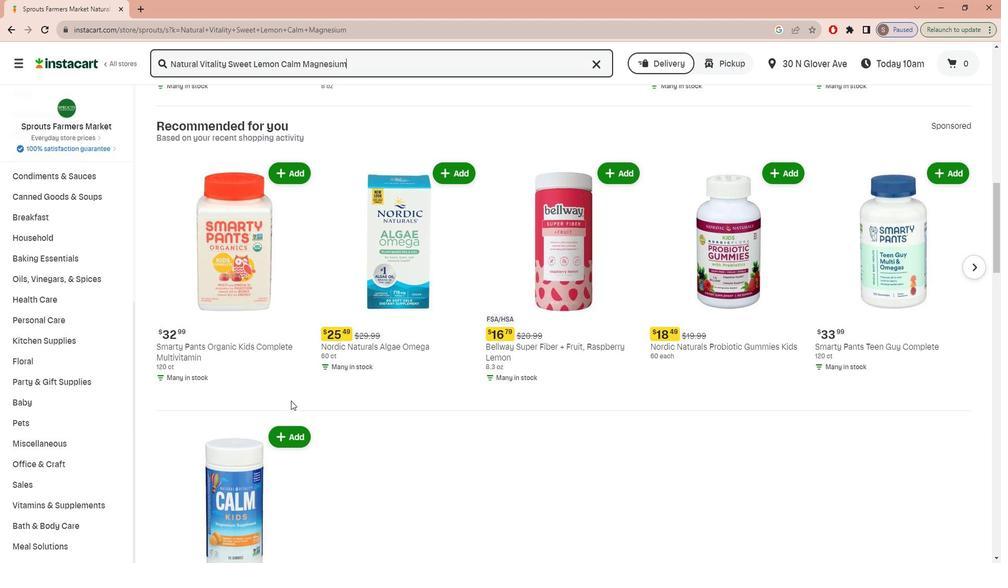 
Action: Mouse moved to (290, 385)
Screenshot: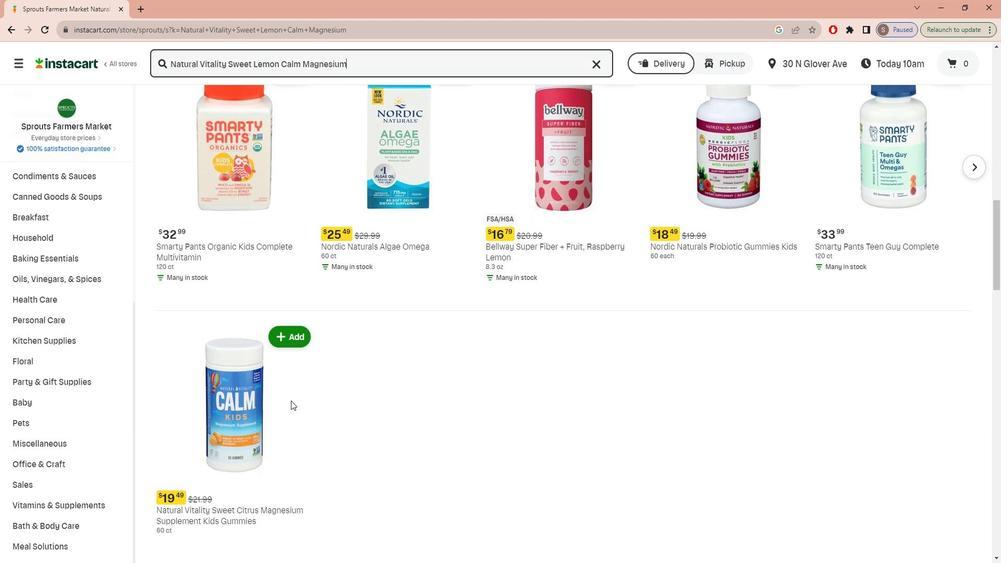 
Action: Mouse scrolled (290, 385) with delta (0, 0)
Screenshot: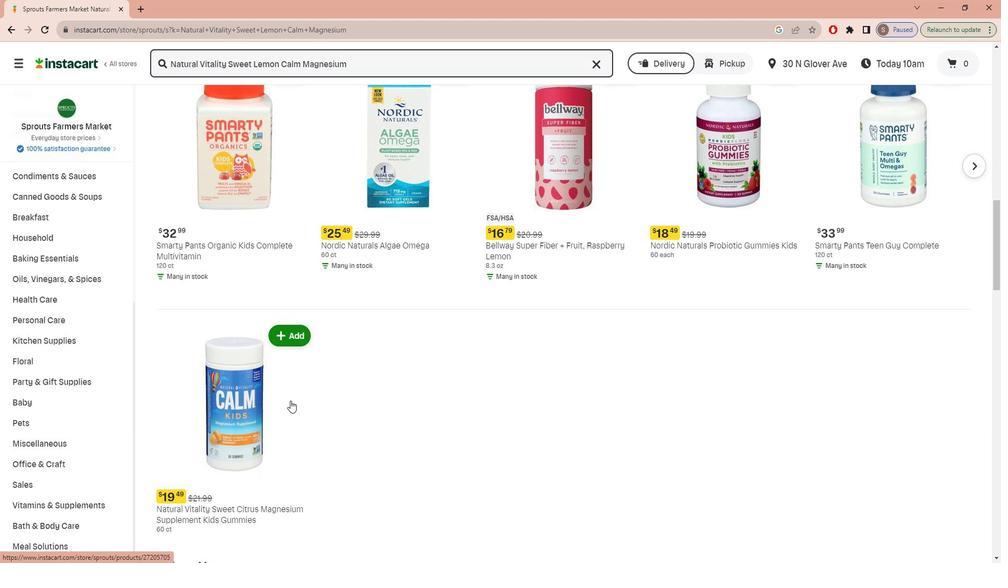 
Action: Mouse scrolled (290, 385) with delta (0, 0)
Screenshot: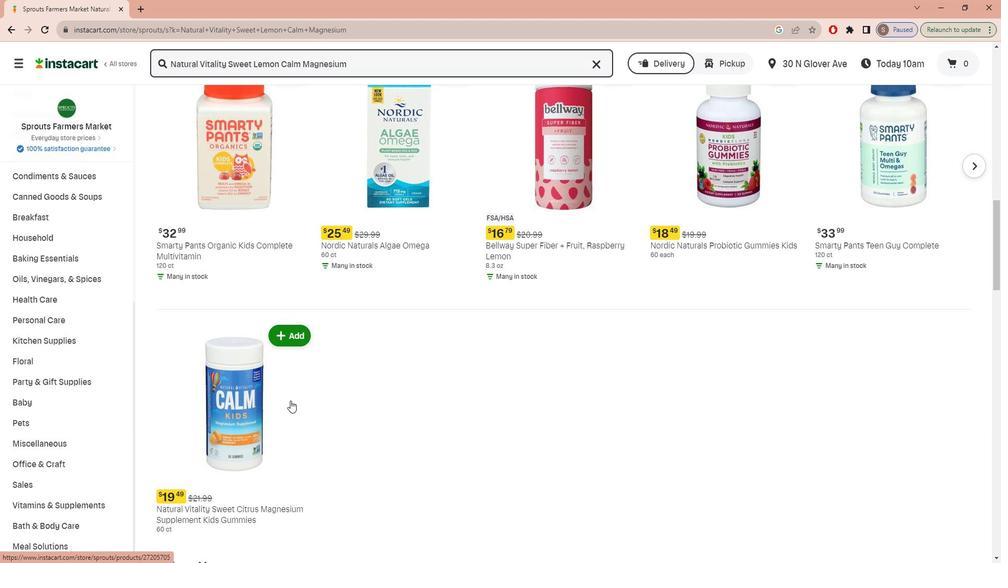 
Action: Mouse scrolled (290, 385) with delta (0, 0)
Screenshot: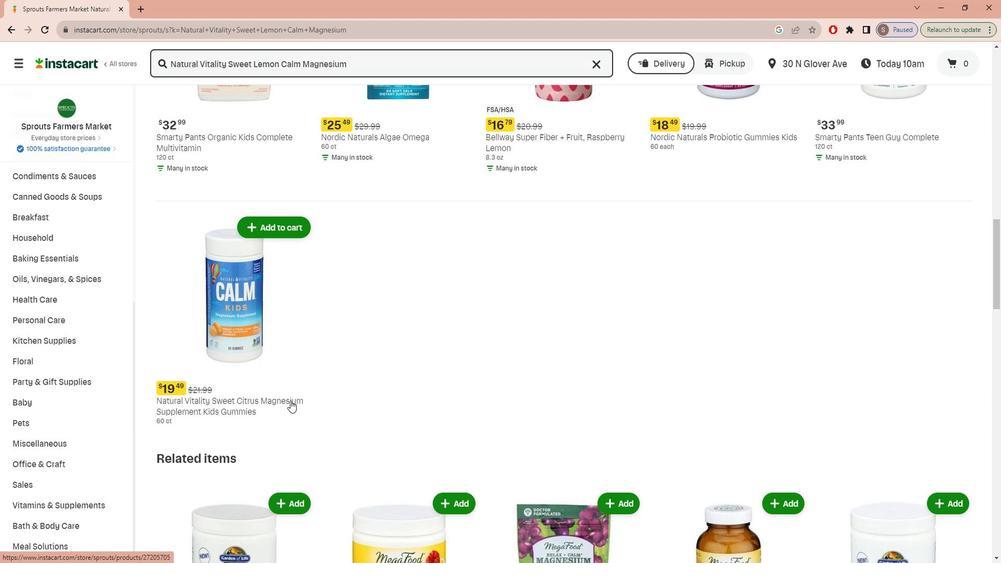 
Action: Mouse moved to (290, 386)
Screenshot: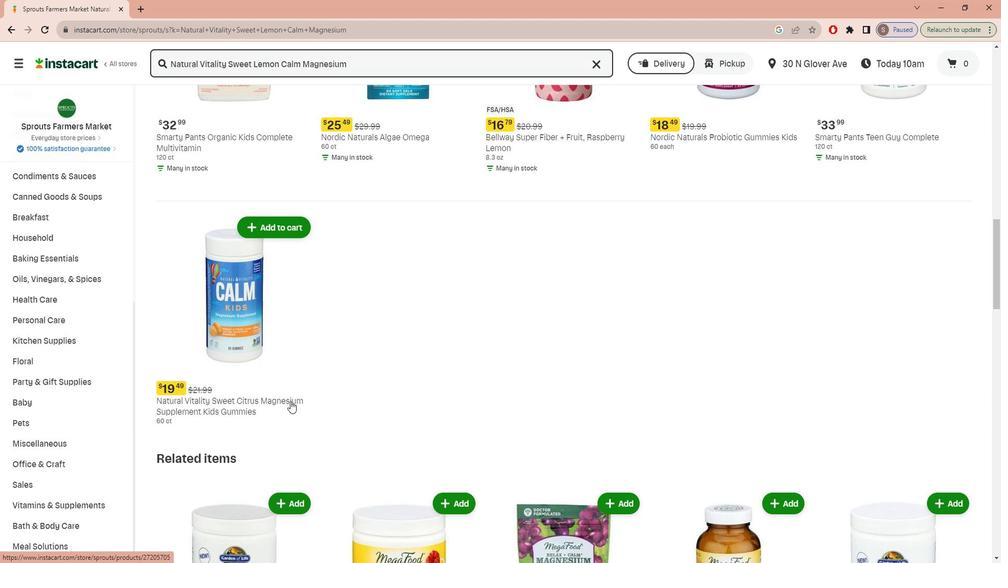 
Action: Mouse scrolled (290, 385) with delta (0, 0)
Screenshot: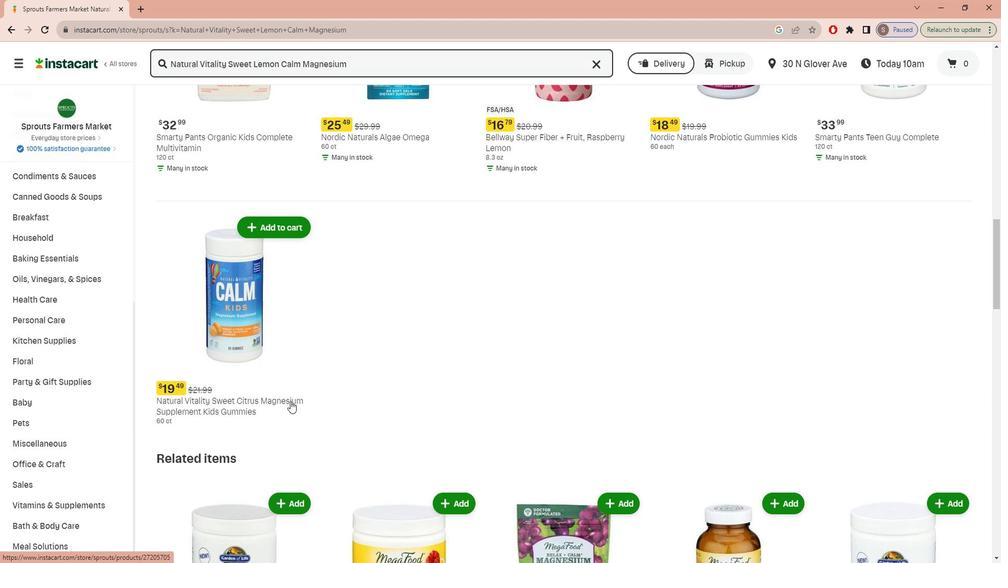
Action: Mouse moved to (291, 386)
Screenshot: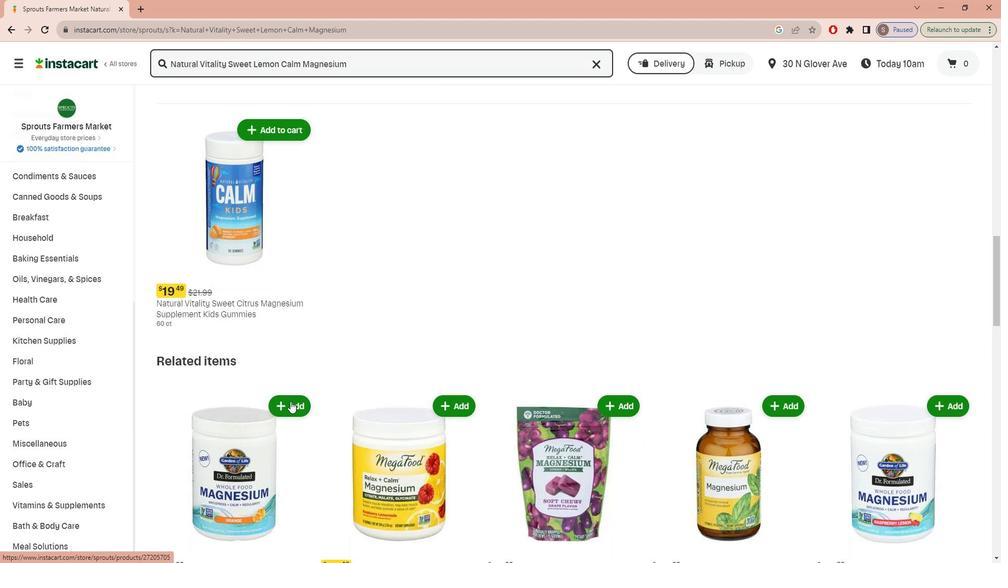 
Action: Mouse scrolled (291, 385) with delta (0, 0)
Screenshot: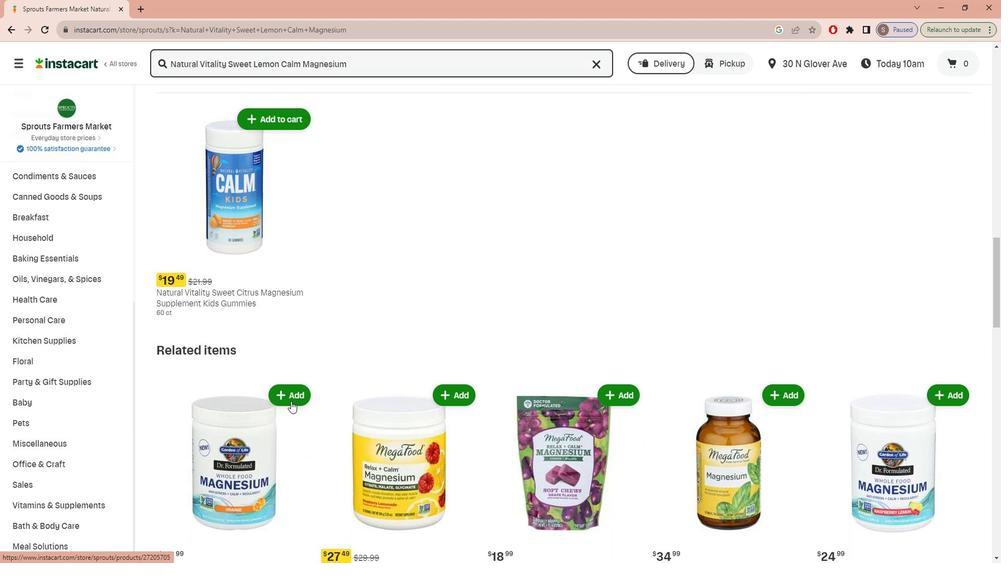 
Action: Mouse scrolled (291, 385) with delta (0, 0)
Screenshot: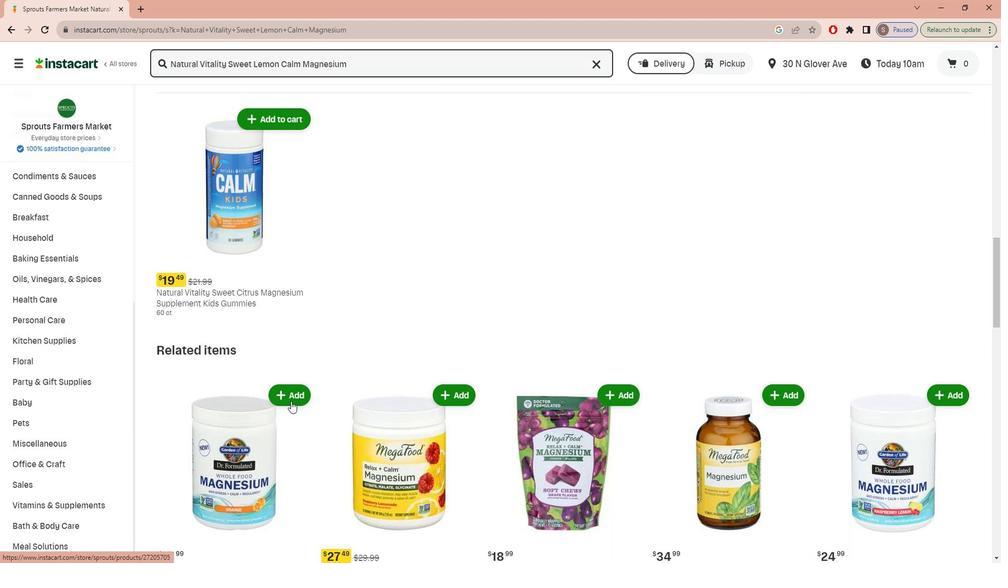 
Action: Mouse scrolled (291, 385) with delta (0, 0)
Screenshot: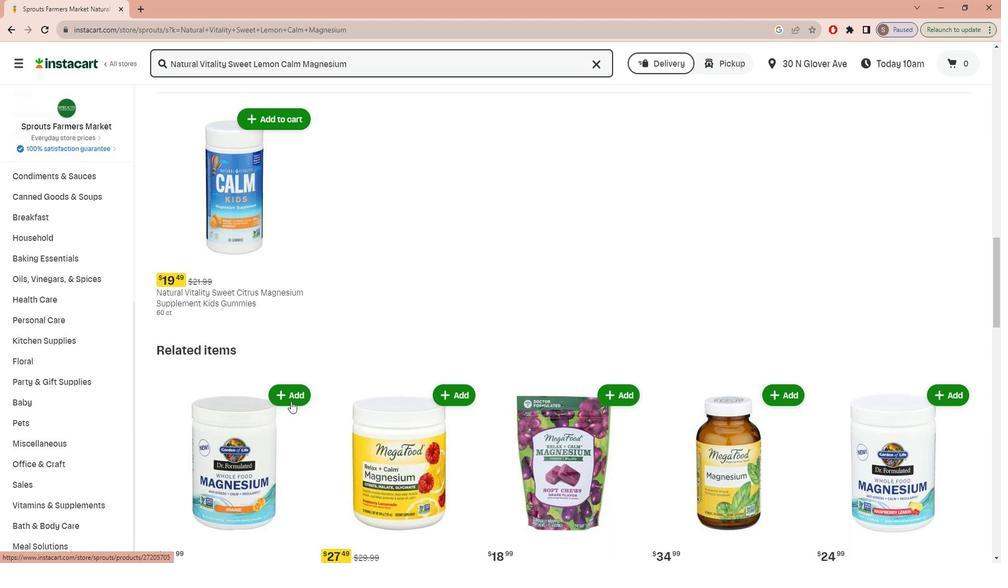 
Action: Mouse scrolled (291, 385) with delta (0, 0)
Screenshot: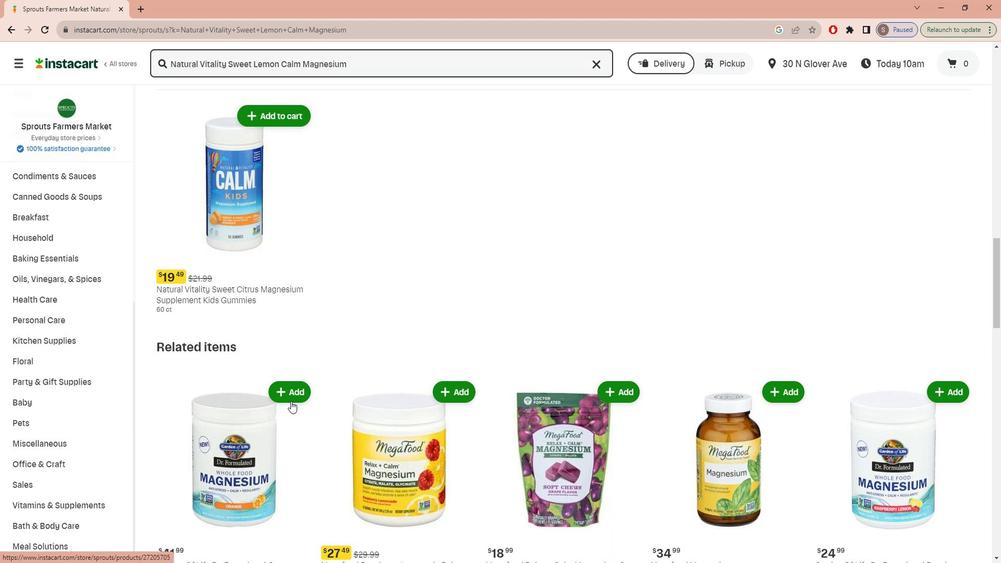 
Action: Mouse moved to (294, 385)
Screenshot: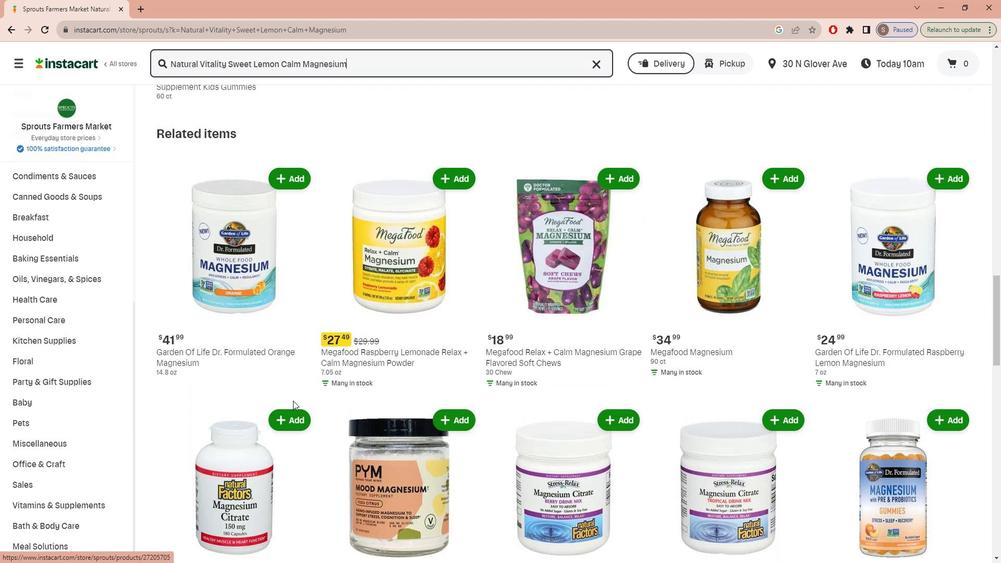 
